 Task: Search one way flight ticket for 2 adults, 4 children and 1 infant on lap in business from Midland/odessa: Midland International Air And Space Port to Gillette: Gillette Campbell County Airport on 5-1-2023. Price is upto 20000. Outbound departure time preference is 4:45.
Action: Mouse moved to (167, 138)
Screenshot: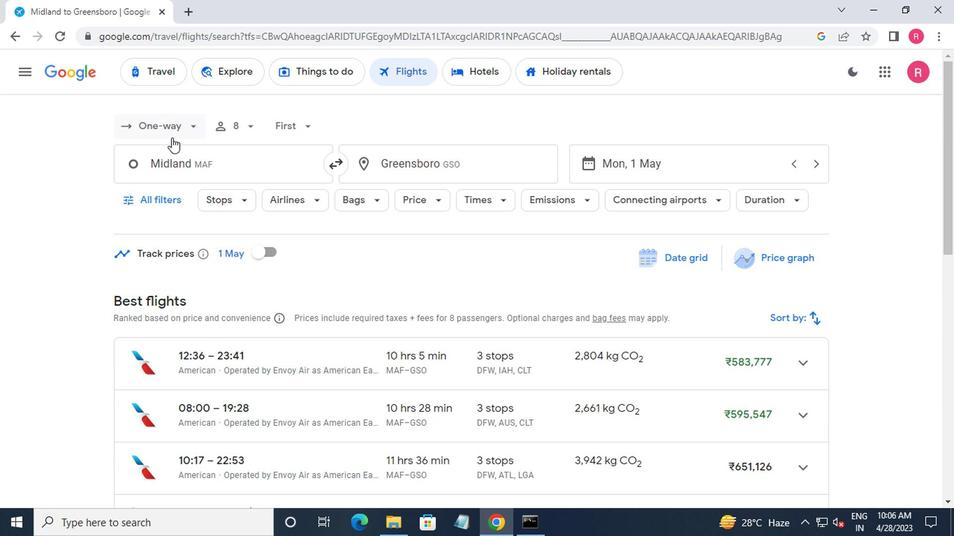 
Action: Mouse pressed left at (167, 138)
Screenshot: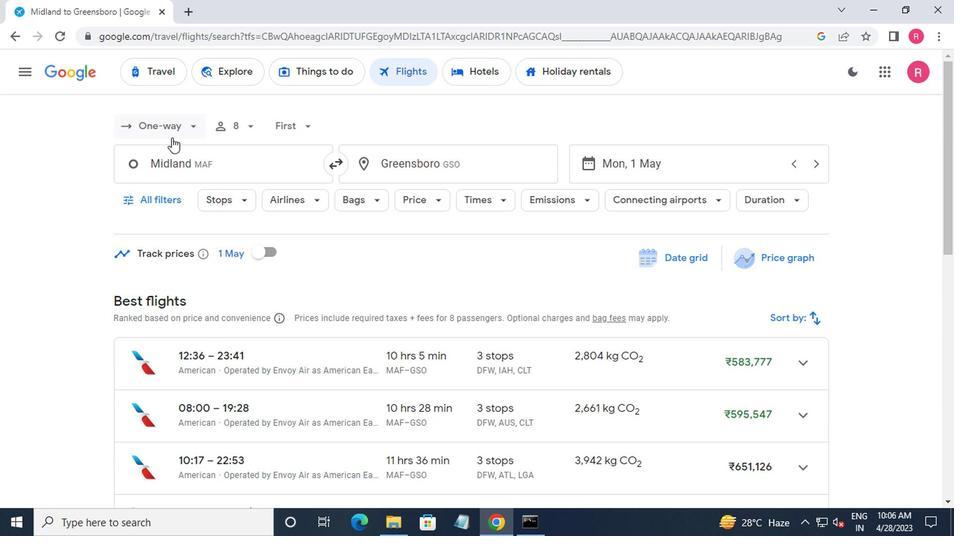 
Action: Mouse moved to (176, 189)
Screenshot: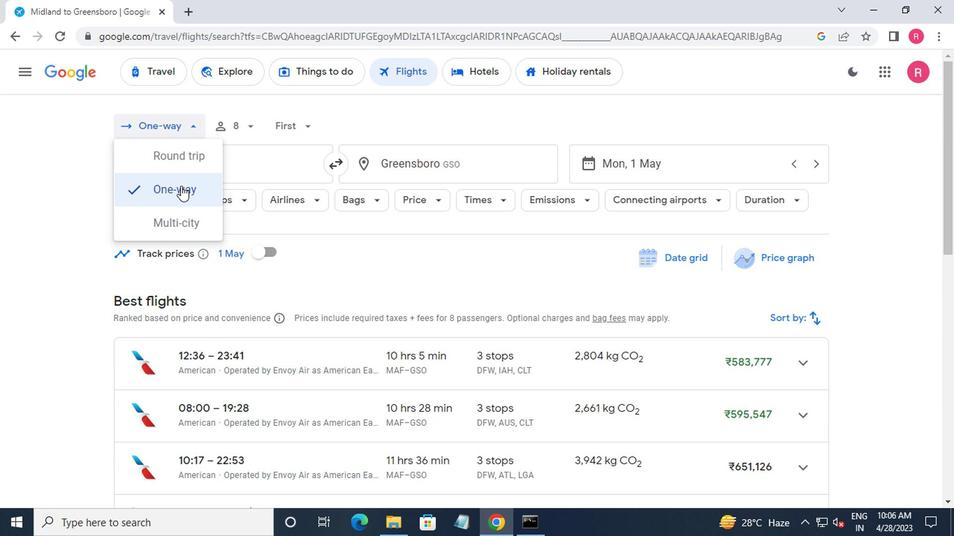 
Action: Mouse pressed left at (176, 189)
Screenshot: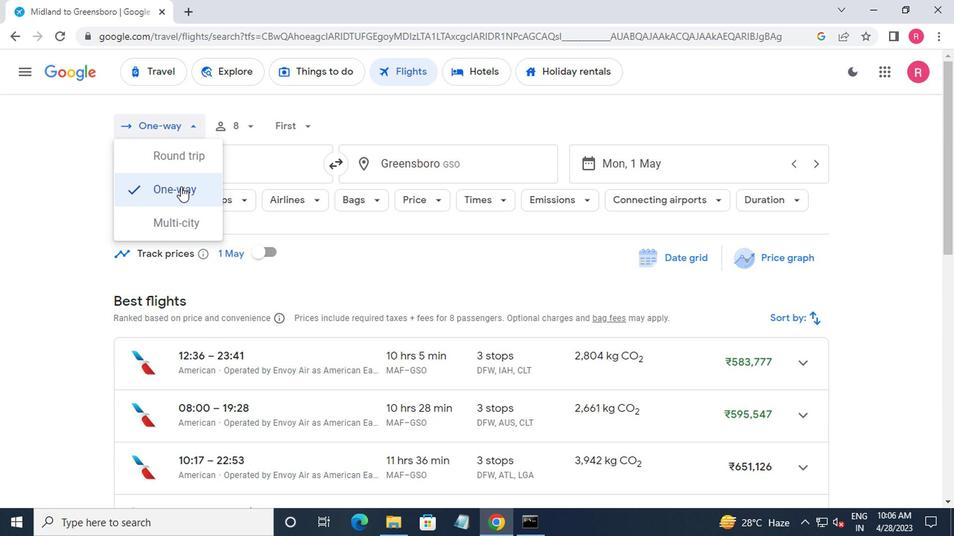 
Action: Mouse moved to (232, 136)
Screenshot: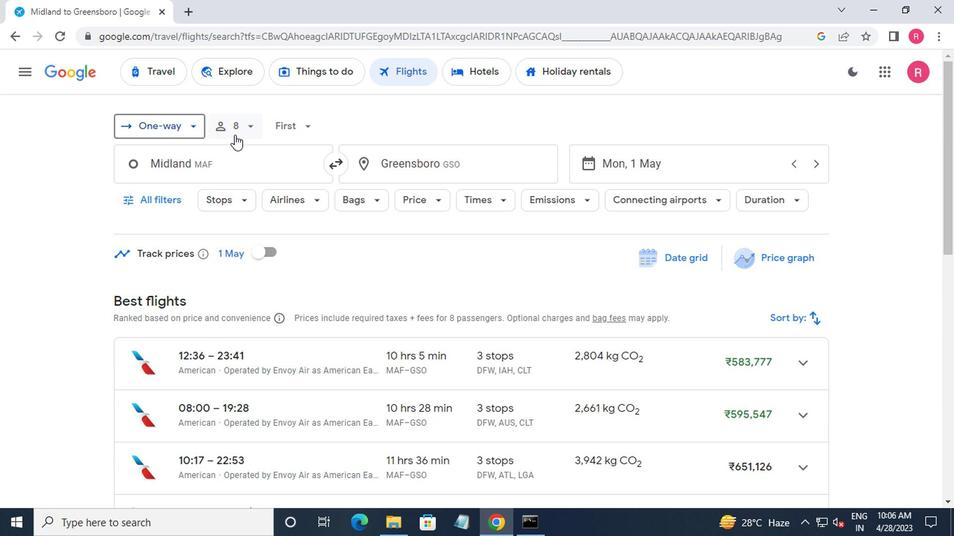 
Action: Mouse pressed left at (232, 136)
Screenshot: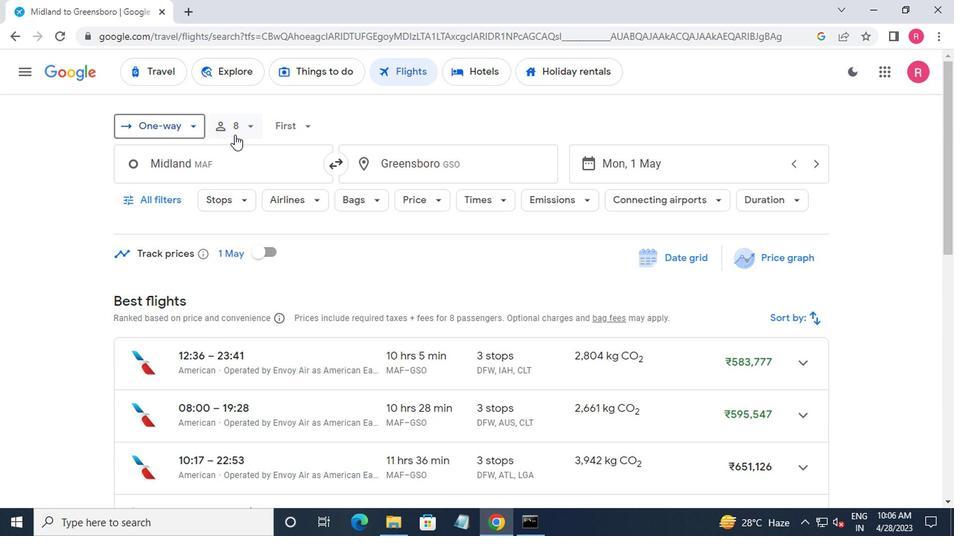 
Action: Mouse moved to (344, 165)
Screenshot: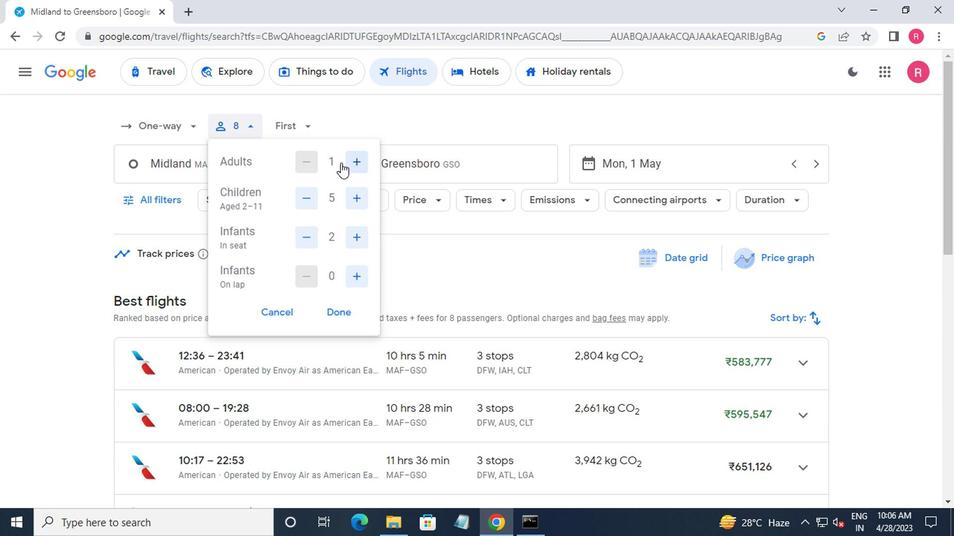 
Action: Mouse pressed left at (344, 165)
Screenshot: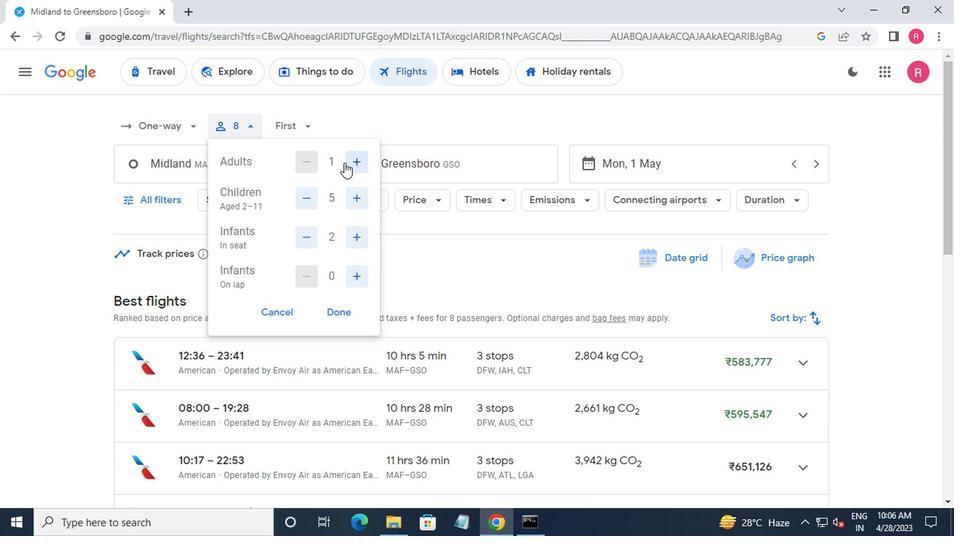
Action: Mouse moved to (344, 165)
Screenshot: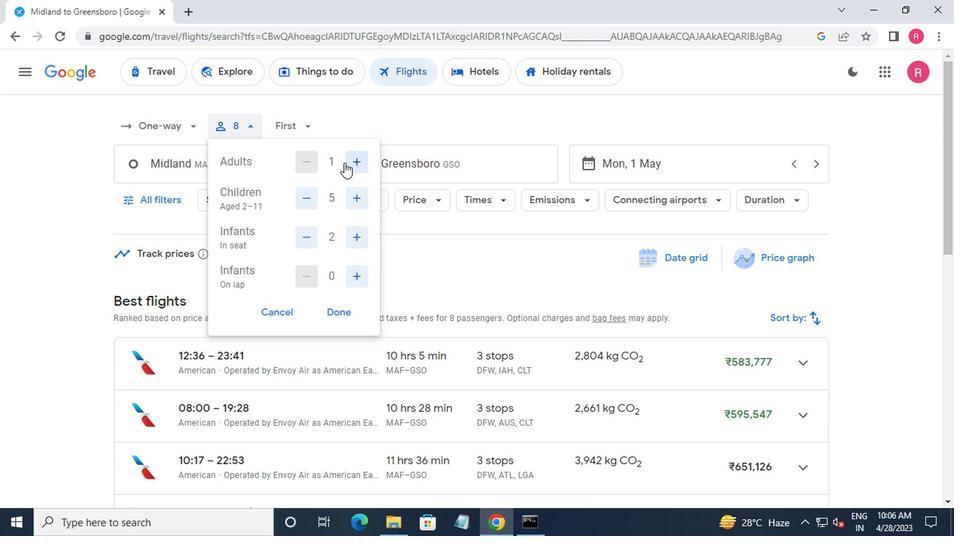 
Action: Mouse pressed left at (344, 165)
Screenshot: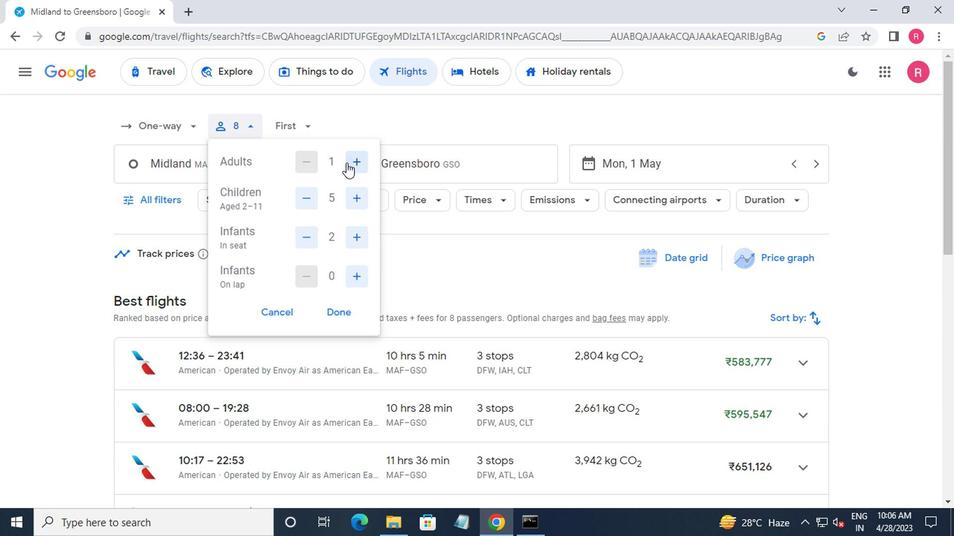 
Action: Mouse moved to (316, 165)
Screenshot: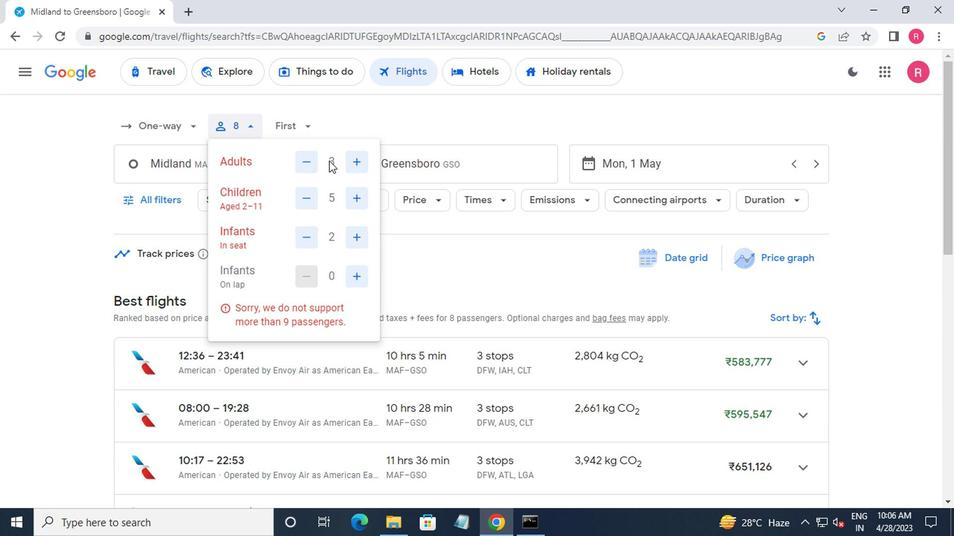 
Action: Mouse pressed left at (316, 165)
Screenshot: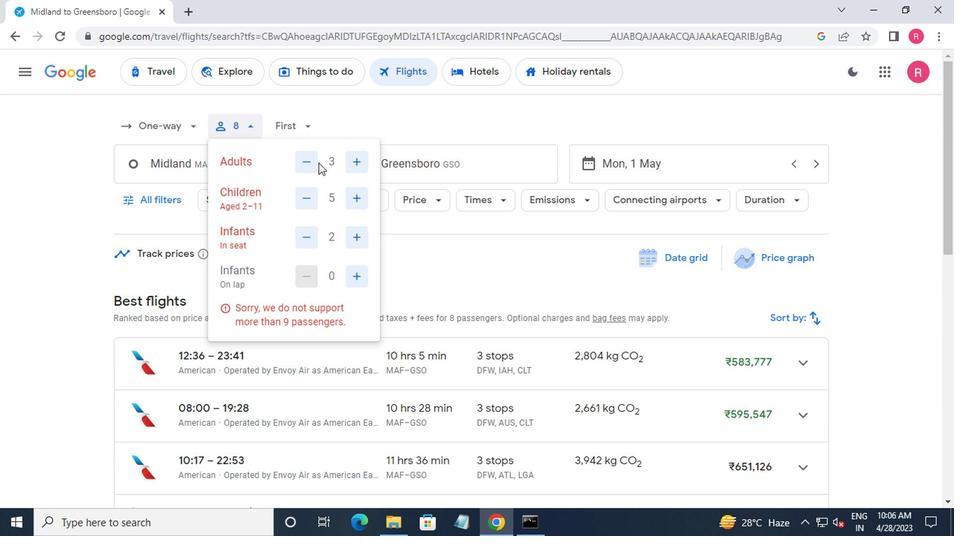 
Action: Mouse moved to (309, 165)
Screenshot: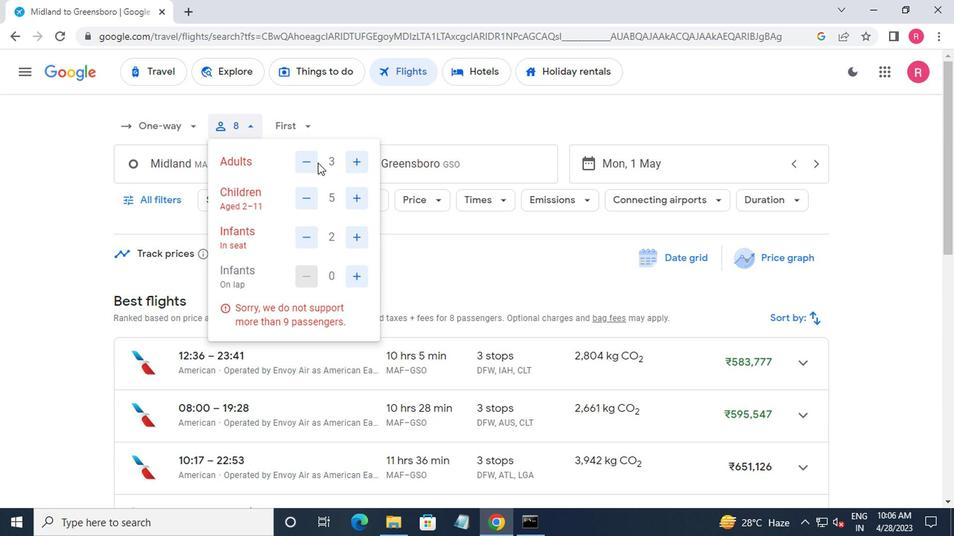 
Action: Mouse pressed left at (309, 165)
Screenshot: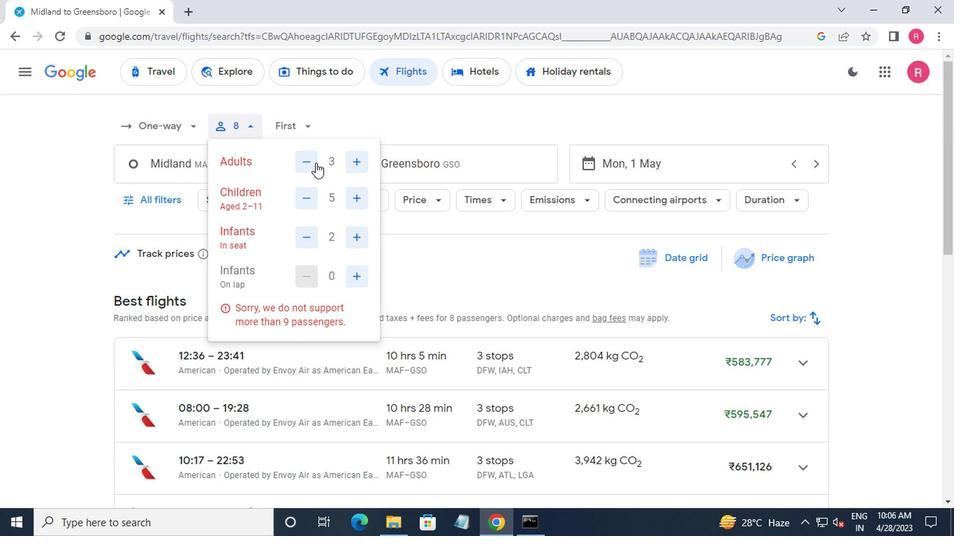 
Action: Mouse moved to (359, 194)
Screenshot: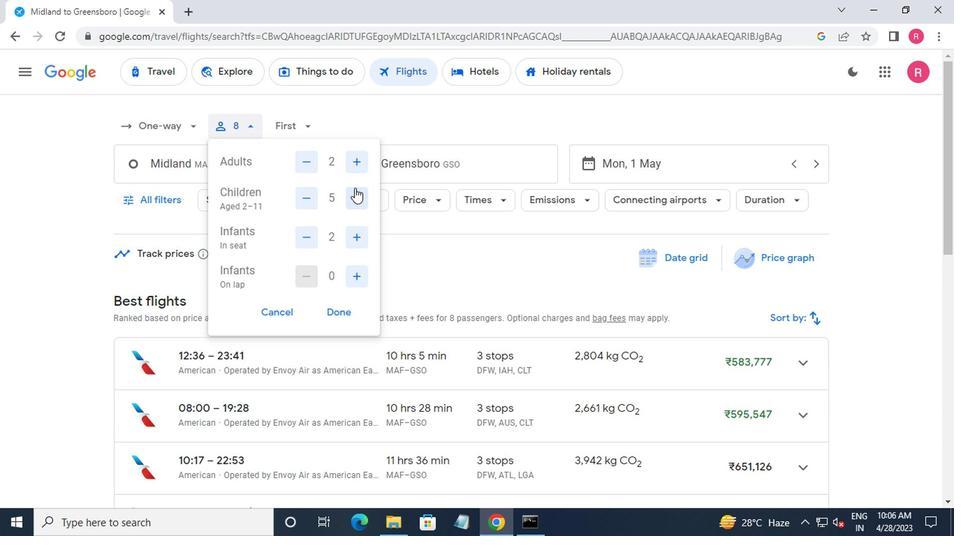 
Action: Mouse pressed left at (359, 194)
Screenshot: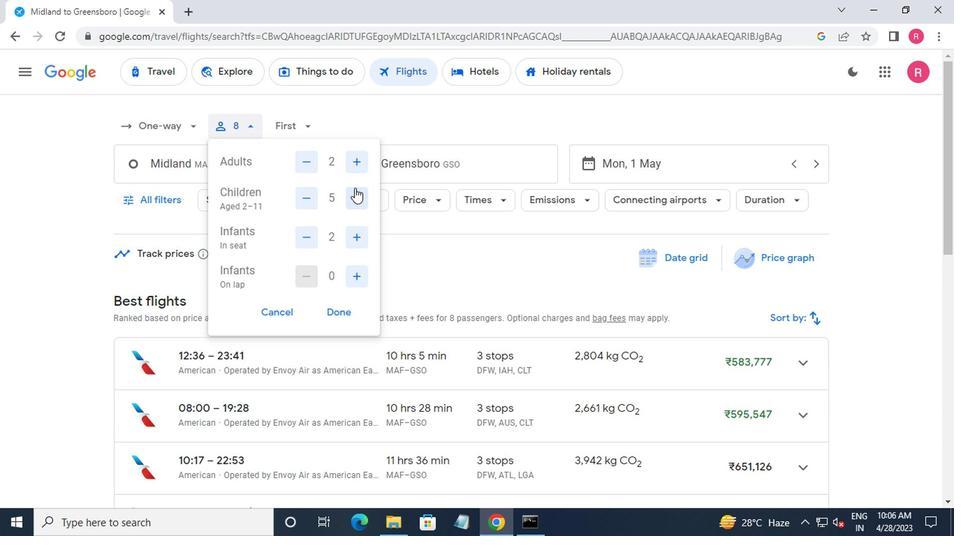 
Action: Mouse moved to (359, 194)
Screenshot: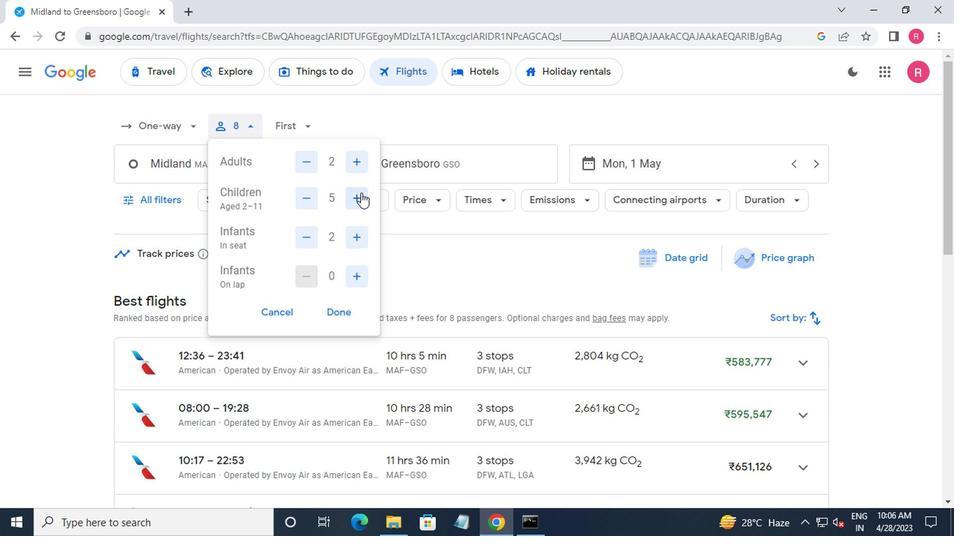 
Action: Mouse pressed left at (359, 194)
Screenshot: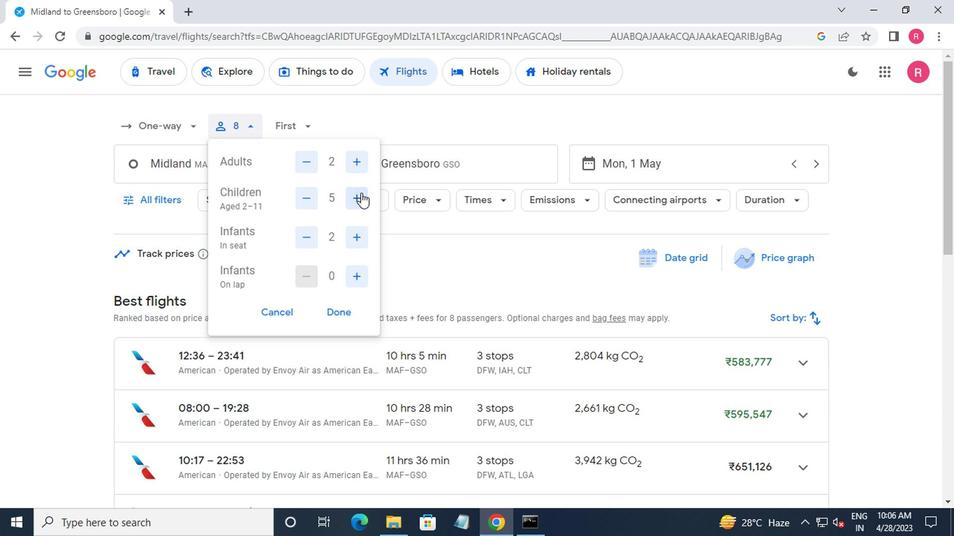 
Action: Mouse pressed left at (359, 194)
Screenshot: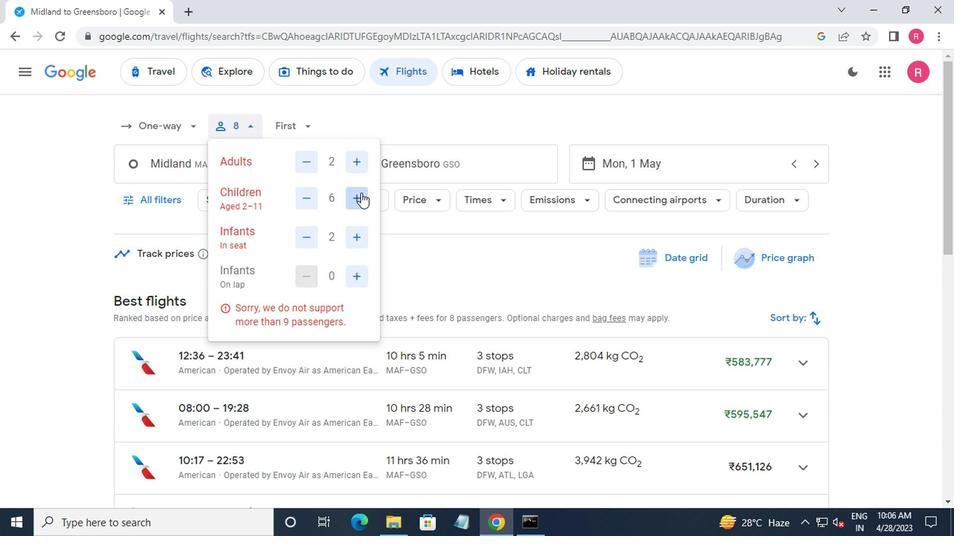
Action: Mouse moved to (300, 205)
Screenshot: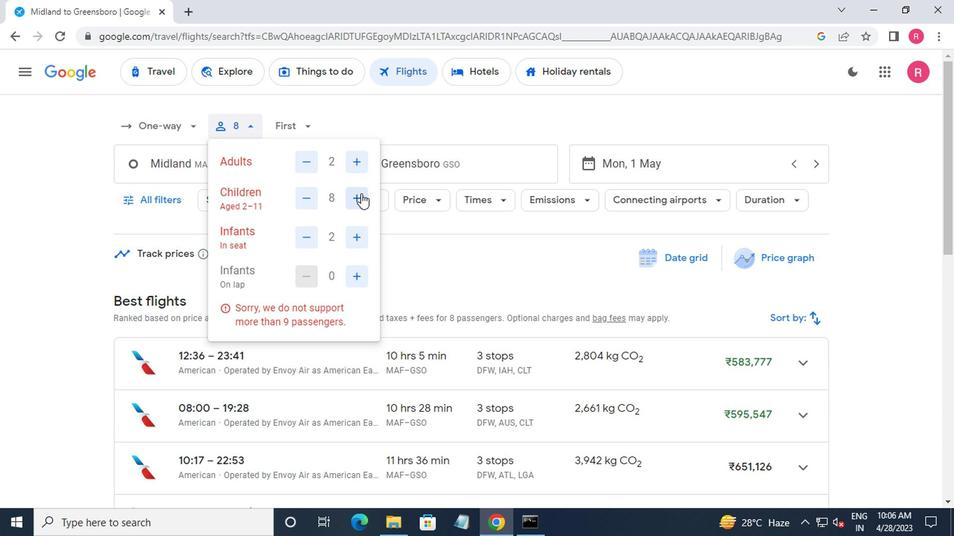 
Action: Mouse pressed left at (300, 205)
Screenshot: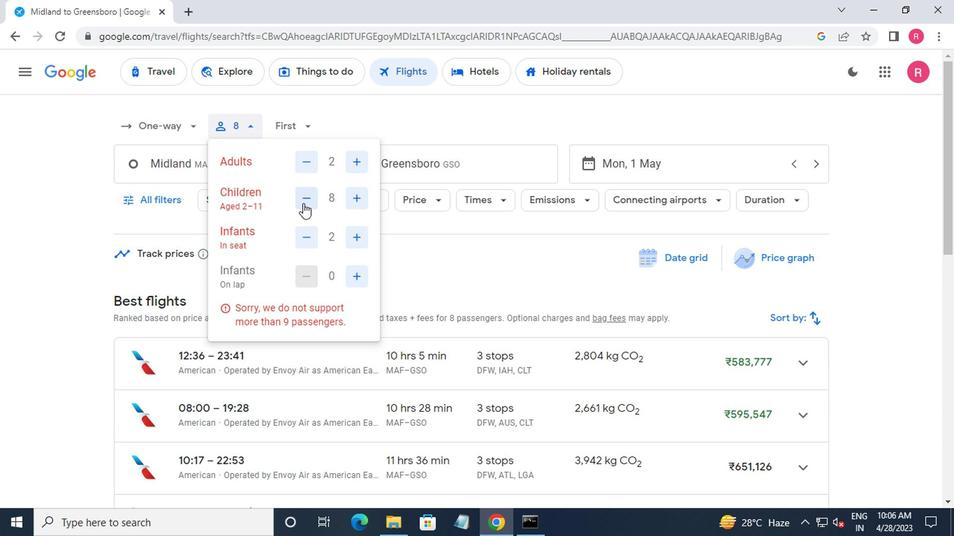 
Action: Mouse moved to (300, 205)
Screenshot: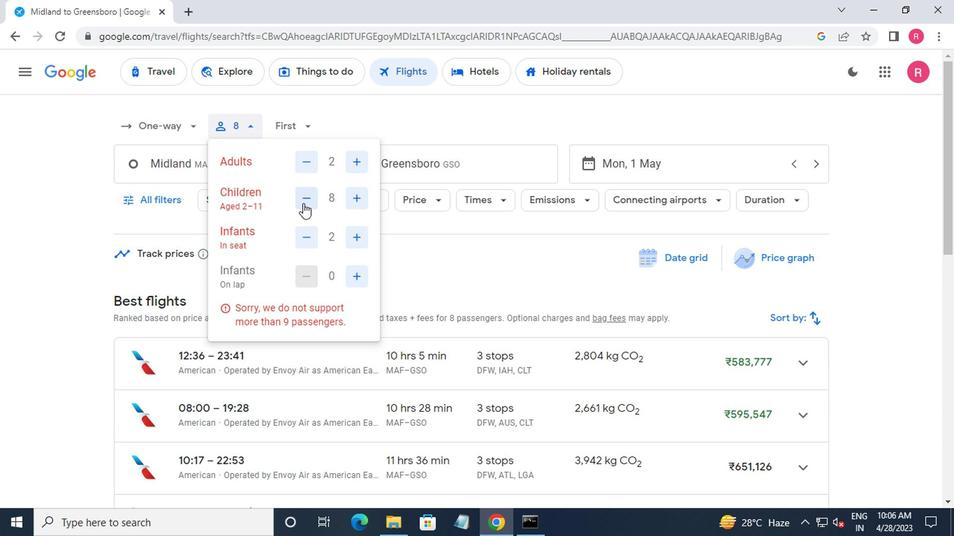 
Action: Mouse pressed left at (300, 205)
Screenshot: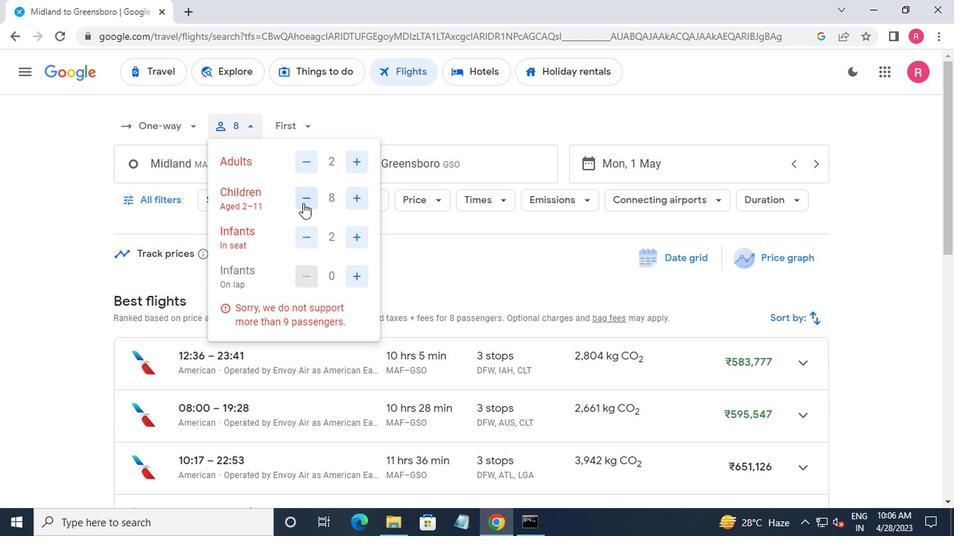 
Action: Mouse pressed left at (300, 205)
Screenshot: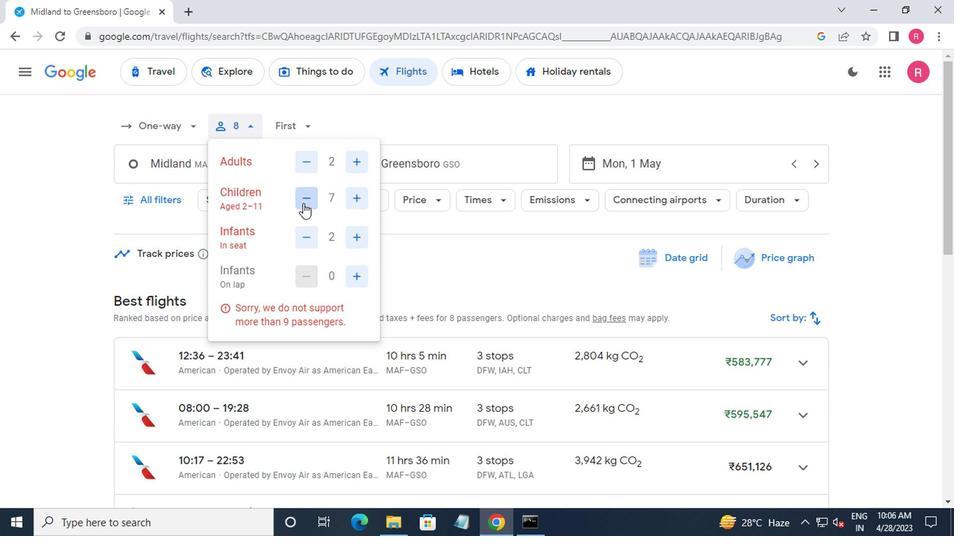 
Action: Mouse pressed left at (300, 205)
Screenshot: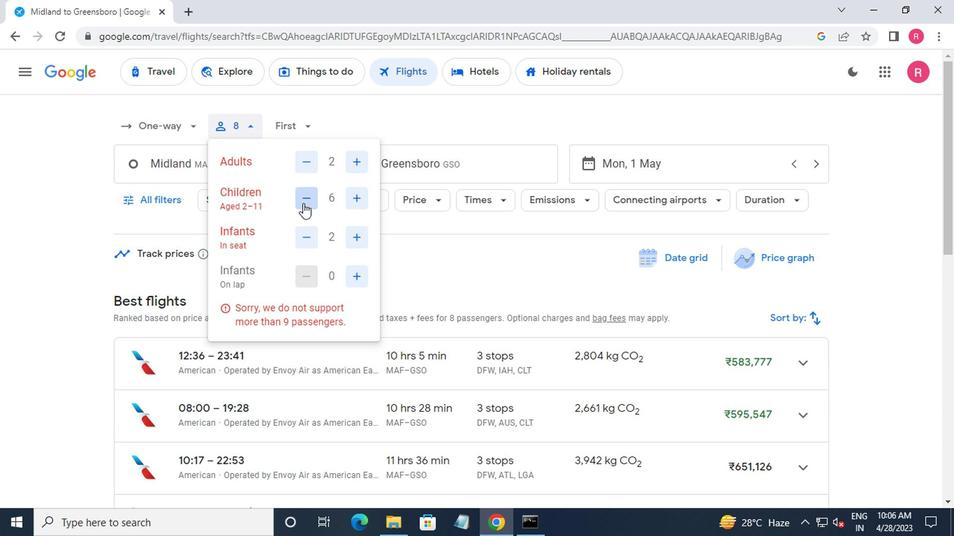 
Action: Mouse moved to (353, 246)
Screenshot: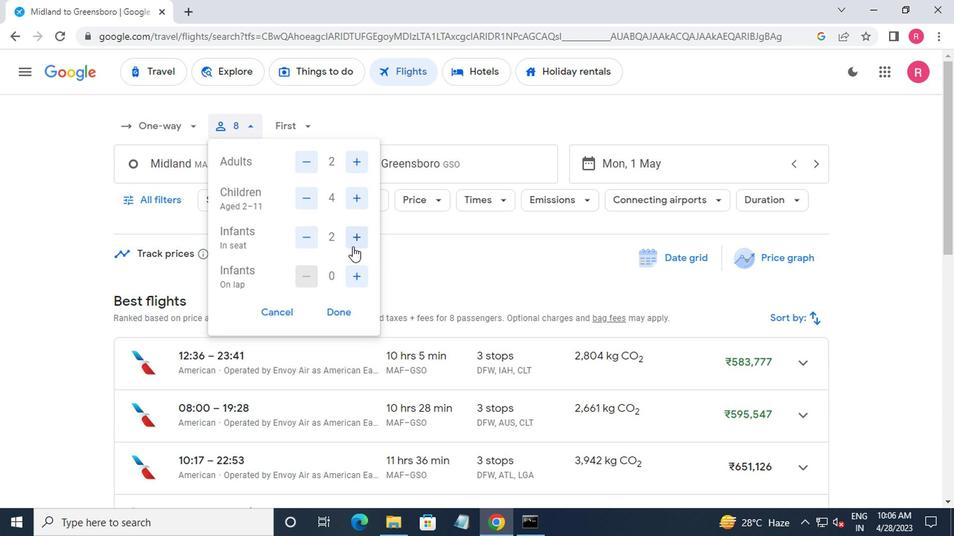 
Action: Mouse pressed left at (353, 246)
Screenshot: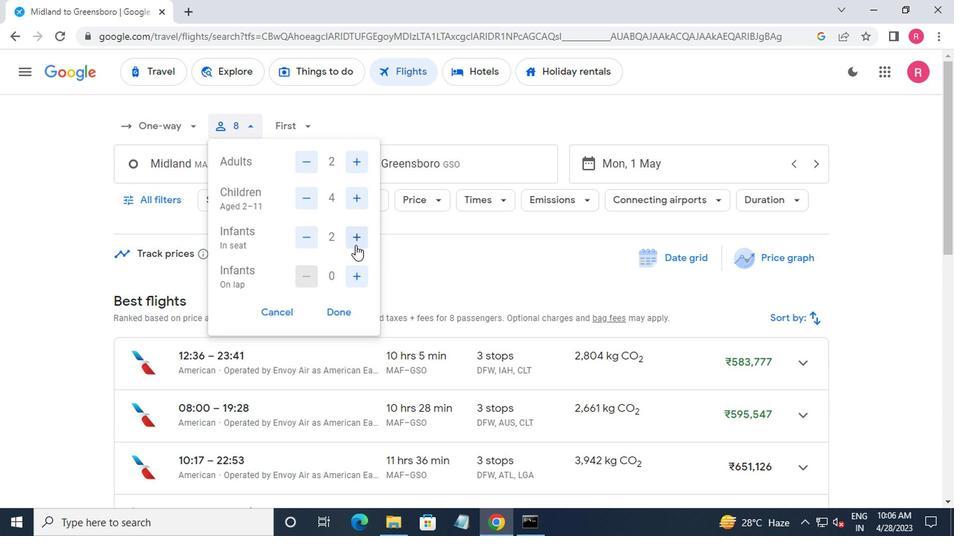
Action: Mouse moved to (308, 239)
Screenshot: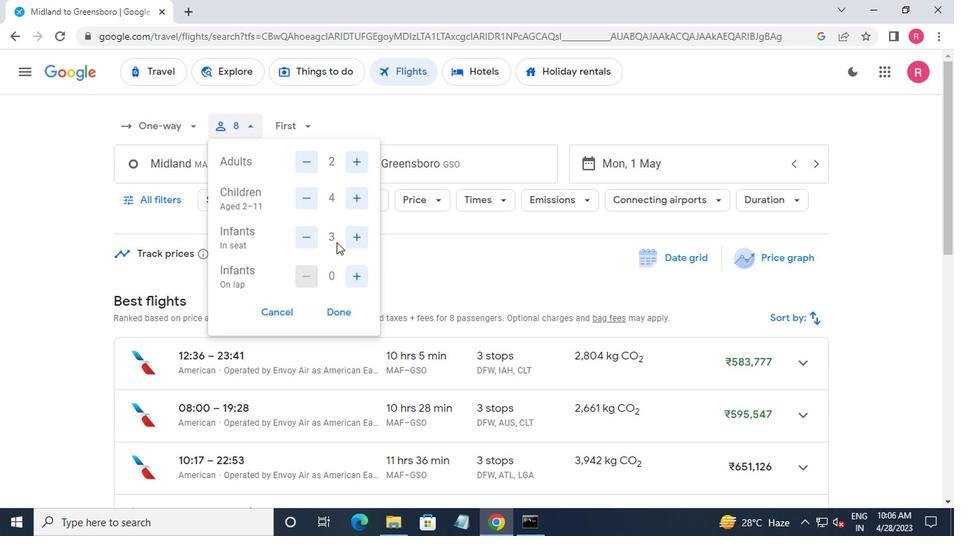 
Action: Mouse pressed left at (308, 239)
Screenshot: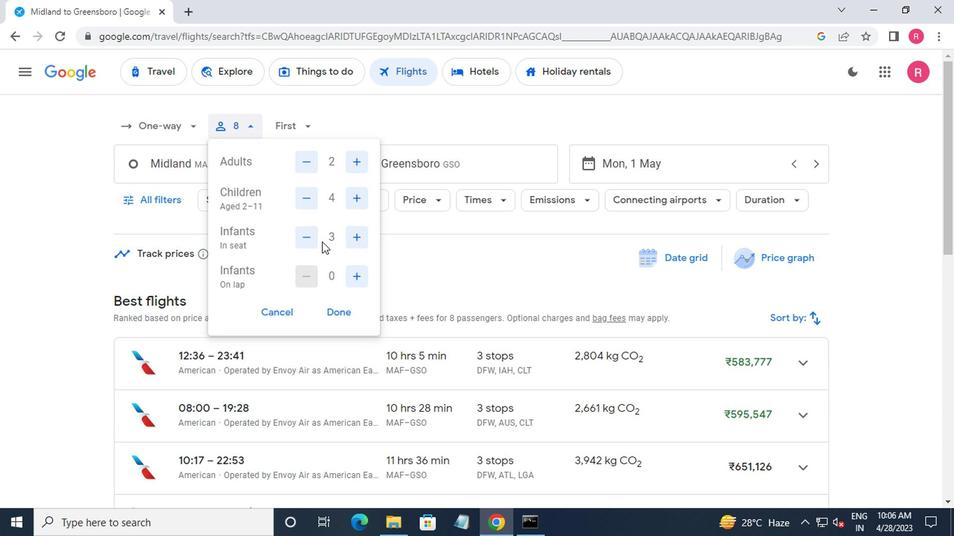 
Action: Mouse pressed left at (308, 239)
Screenshot: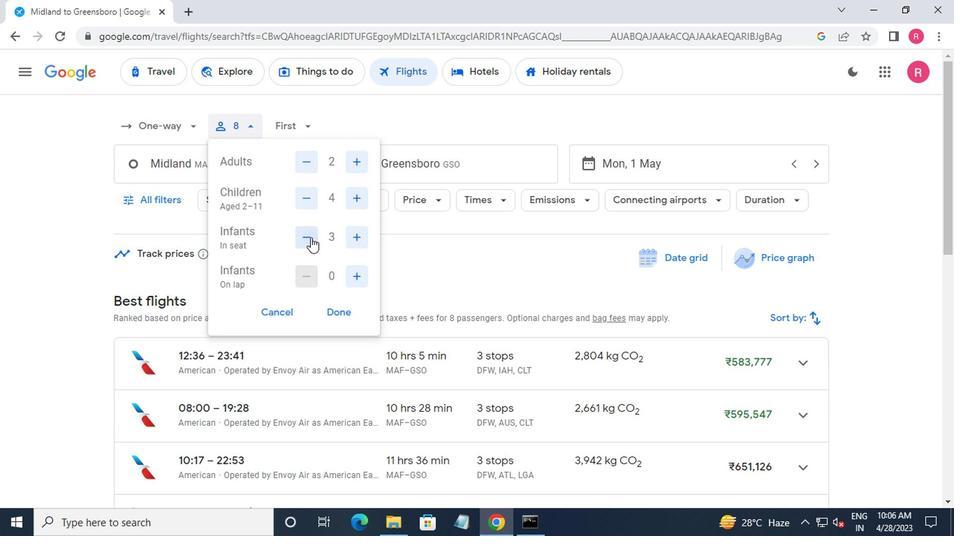 
Action: Mouse moved to (334, 308)
Screenshot: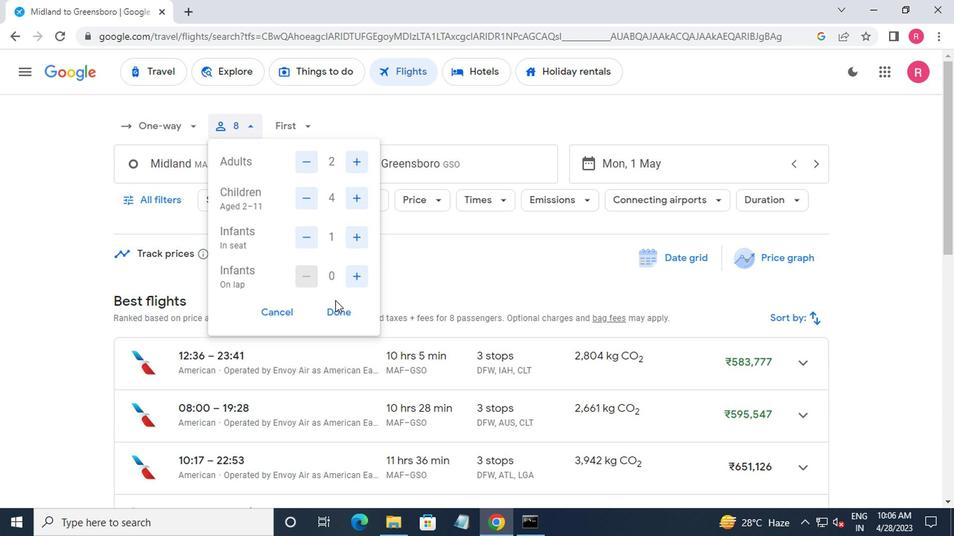 
Action: Mouse pressed left at (334, 308)
Screenshot: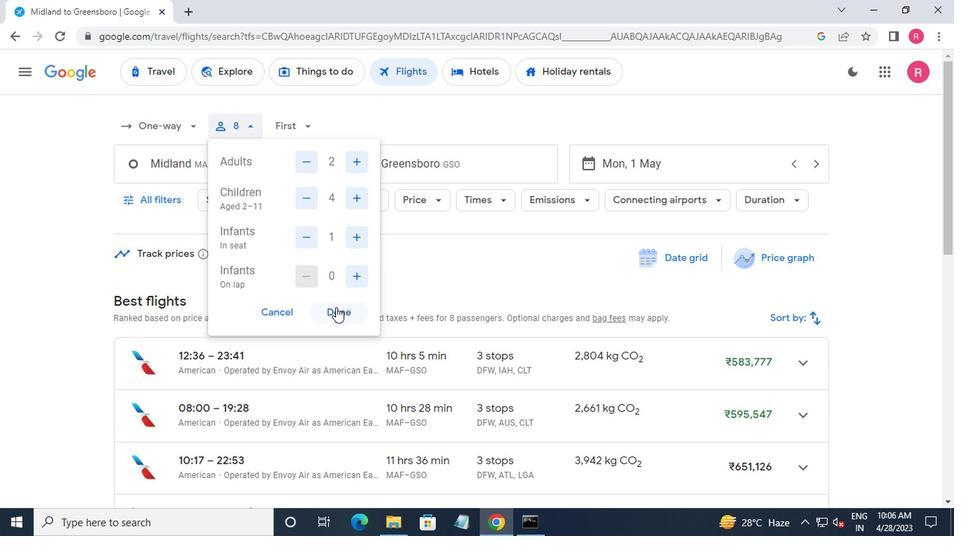 
Action: Mouse moved to (281, 142)
Screenshot: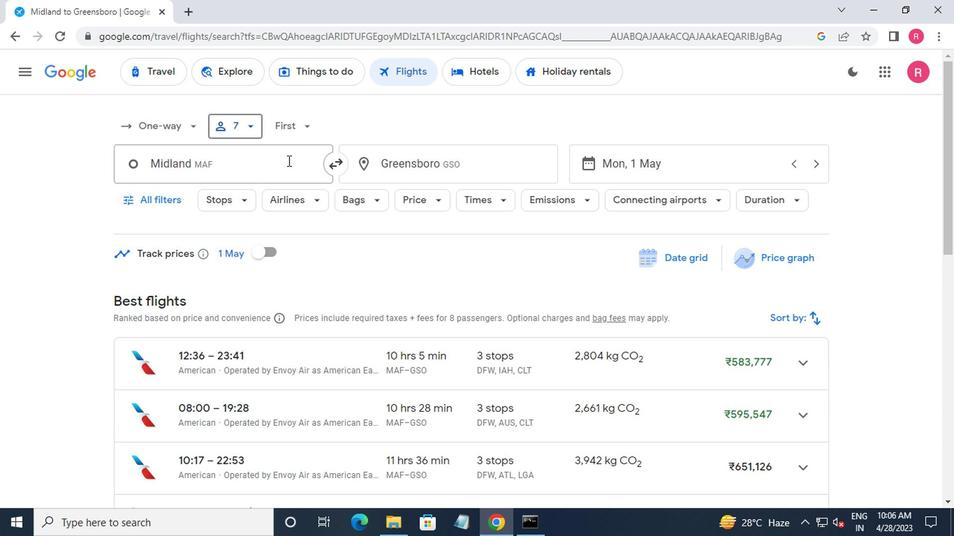 
Action: Mouse pressed left at (281, 142)
Screenshot: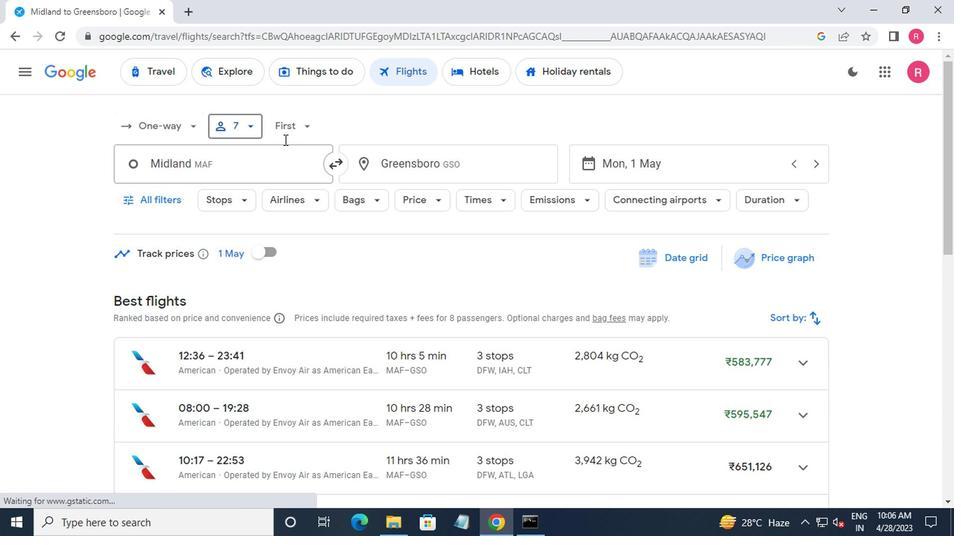
Action: Mouse moved to (324, 218)
Screenshot: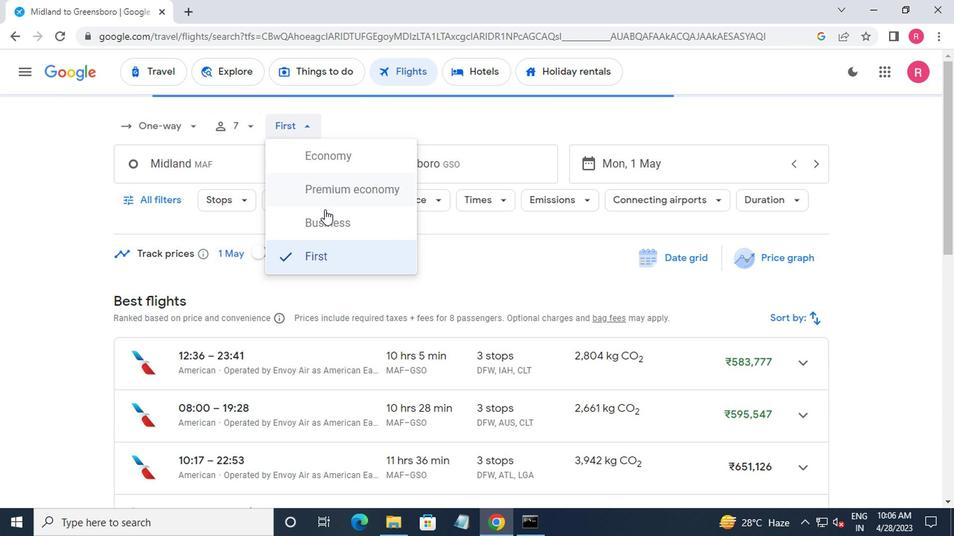 
Action: Mouse pressed left at (324, 218)
Screenshot: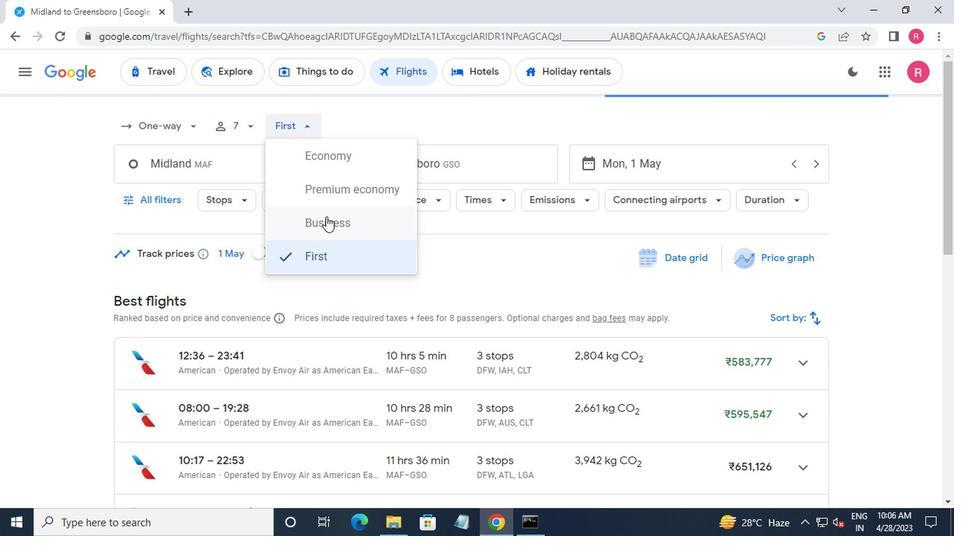 
Action: Mouse moved to (459, 170)
Screenshot: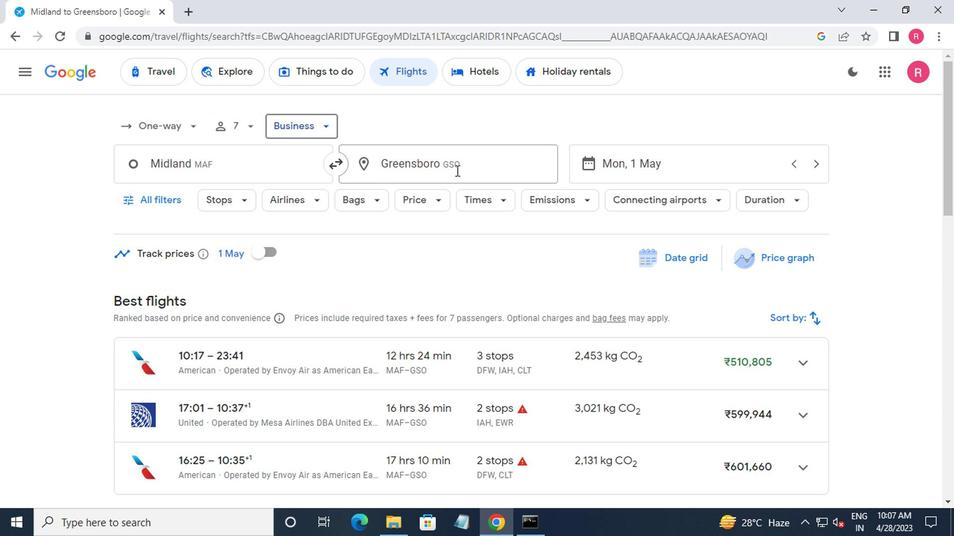 
Action: Mouse pressed left at (459, 170)
Screenshot: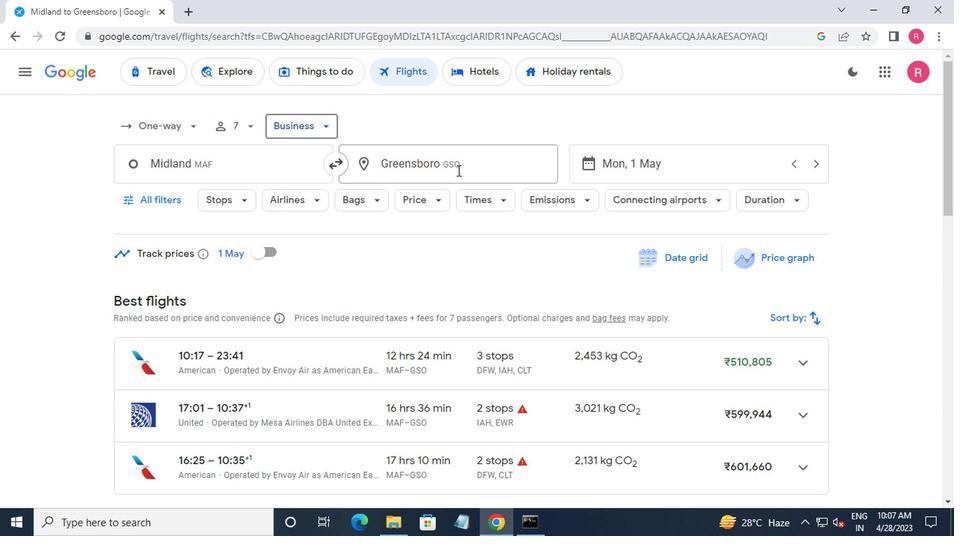 
Action: Key pressed gillete<Key.space>c<Key.backspace><Key.backspace><Key.backspace>te<Key.space>campbell<Key.enter><Key.backspace><Key.backspace><Key.backspace><Key.backspace><Key.backspace><Key.backspace><Key.backspace><Key.backspace><Key.backspace><Key.backspace>gill
Screenshot: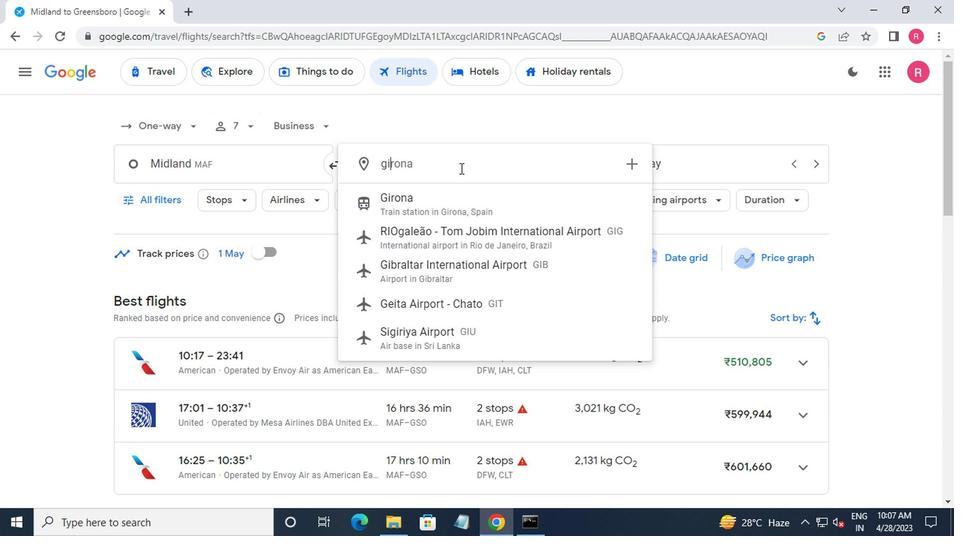 
Action: Mouse moved to (491, 278)
Screenshot: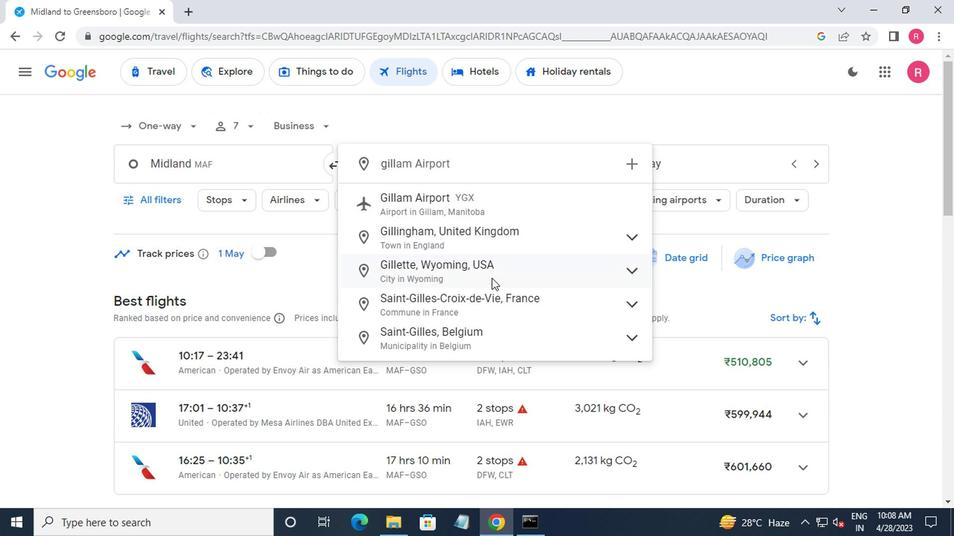 
Action: Mouse pressed left at (491, 278)
Screenshot: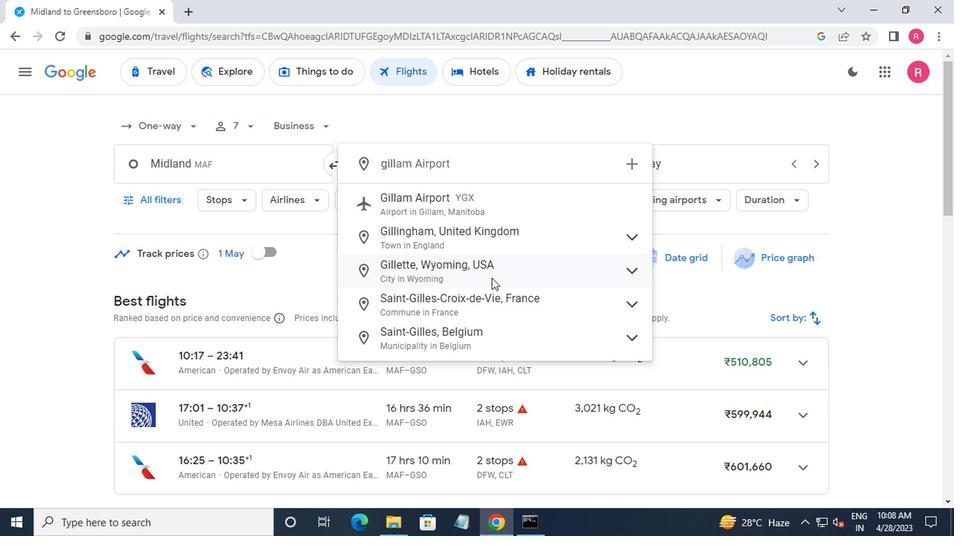 
Action: Mouse moved to (653, 176)
Screenshot: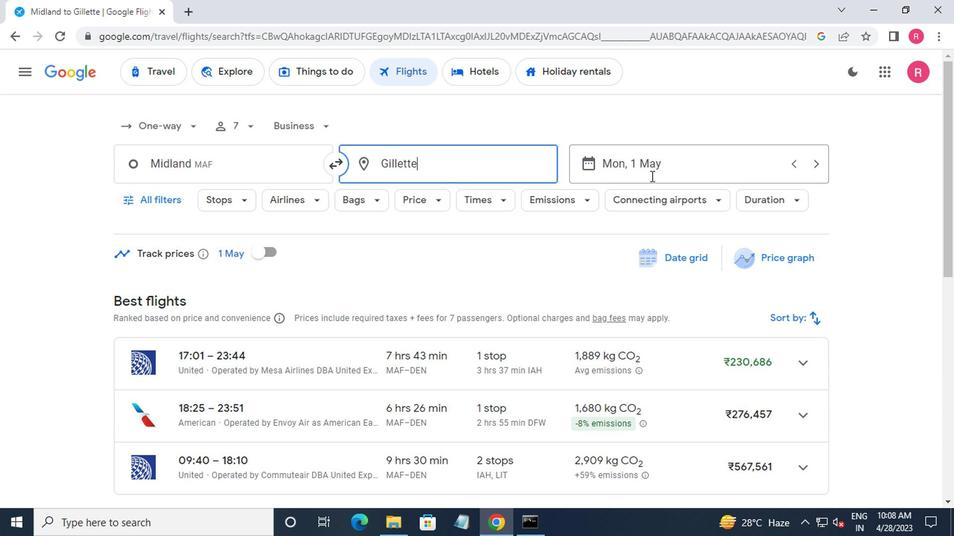 
Action: Mouse pressed left at (653, 176)
Screenshot: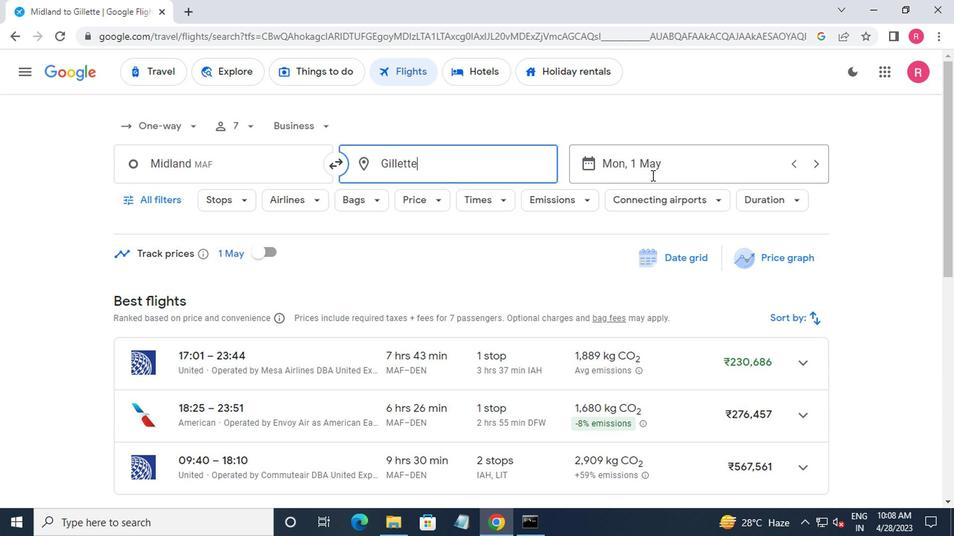 
Action: Mouse moved to (660, 145)
Screenshot: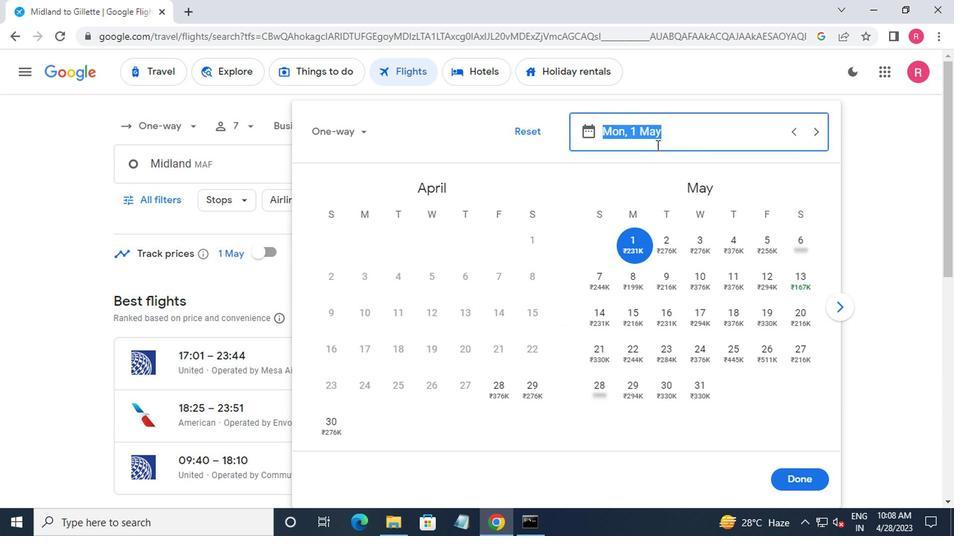 
Action: Mouse pressed left at (660, 145)
Screenshot: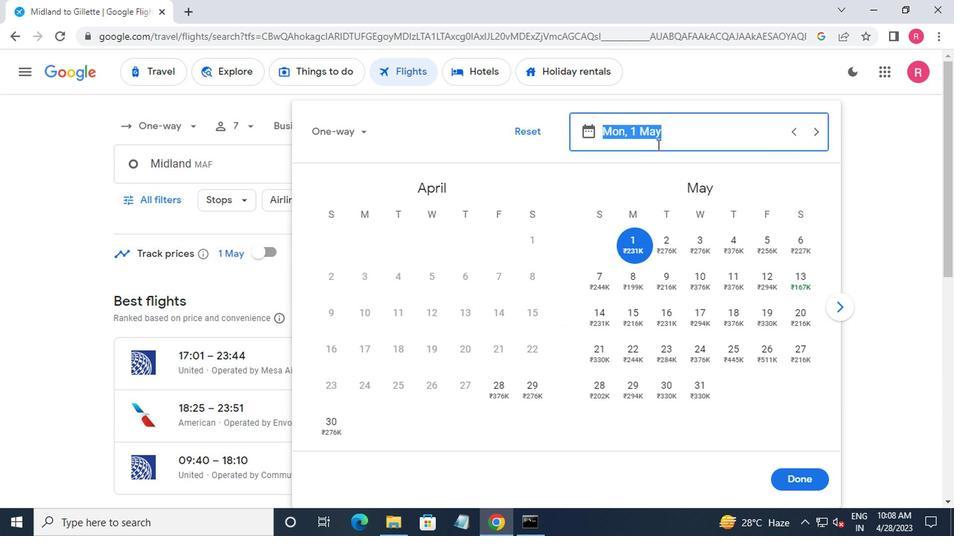 
Action: Mouse moved to (810, 477)
Screenshot: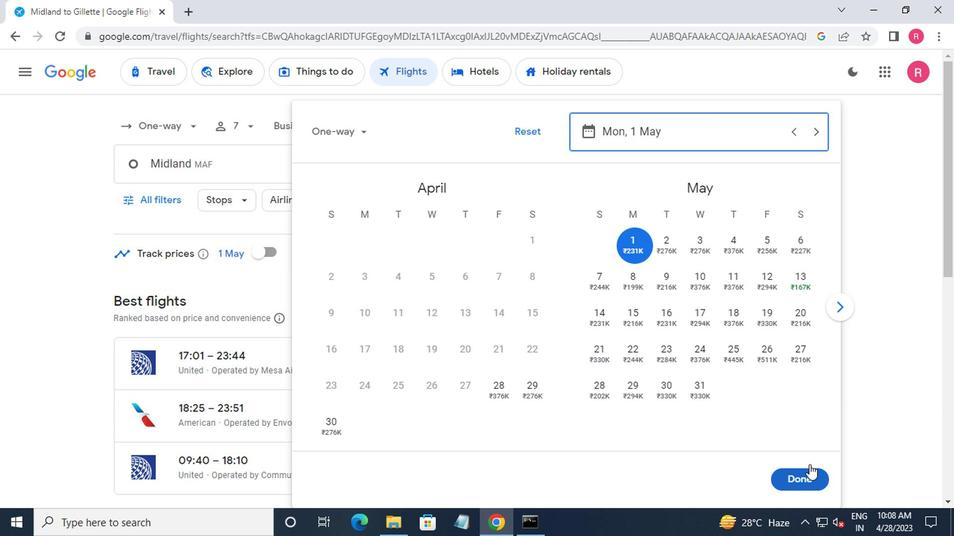 
Action: Mouse pressed left at (810, 477)
Screenshot: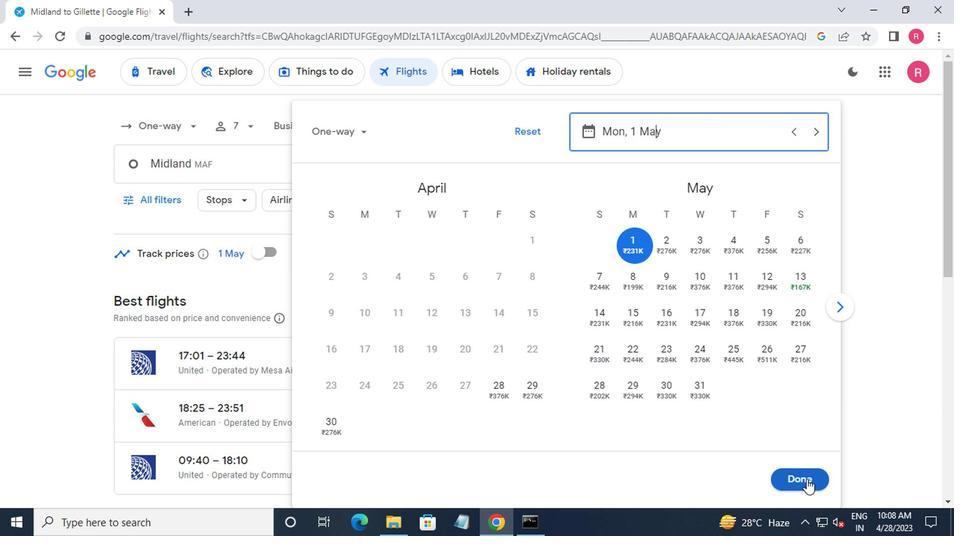 
Action: Mouse moved to (161, 202)
Screenshot: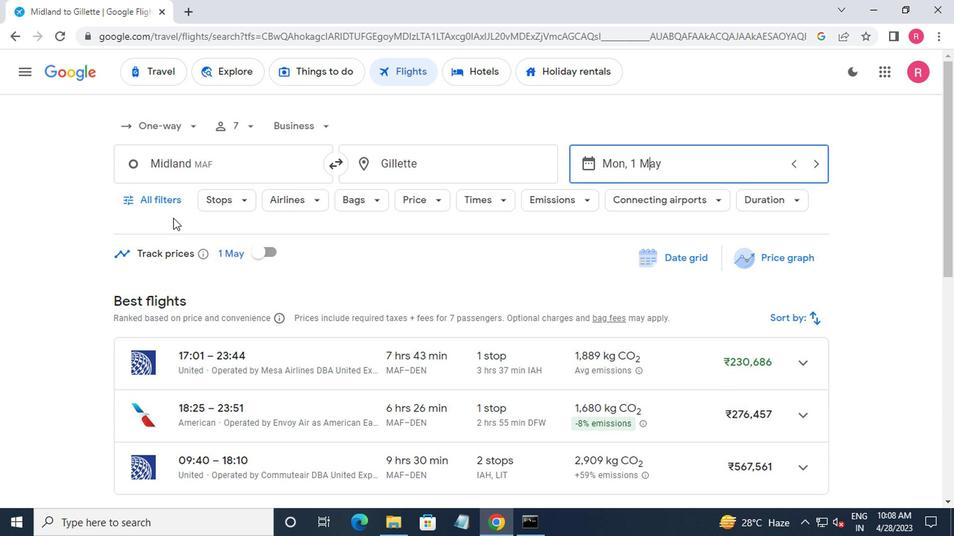 
Action: Mouse pressed left at (161, 202)
Screenshot: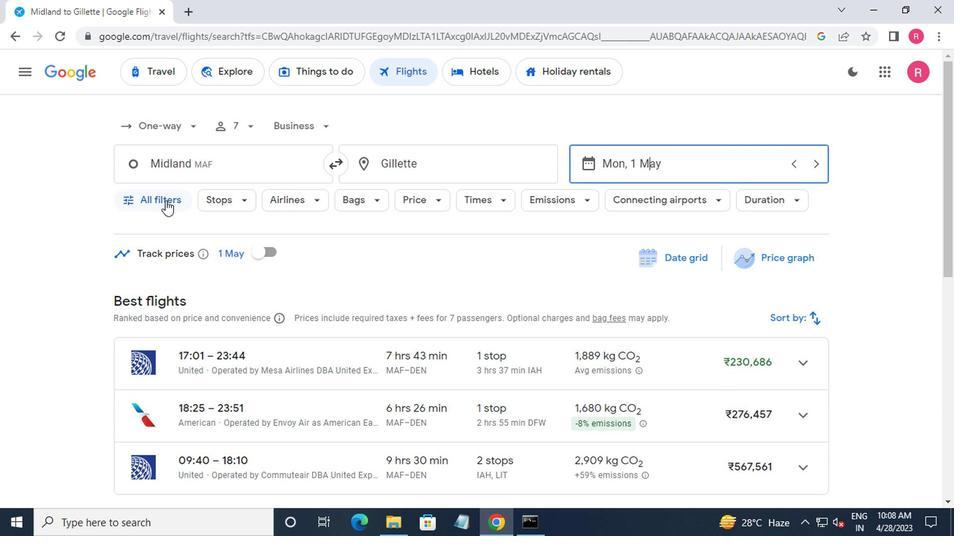 
Action: Mouse moved to (172, 275)
Screenshot: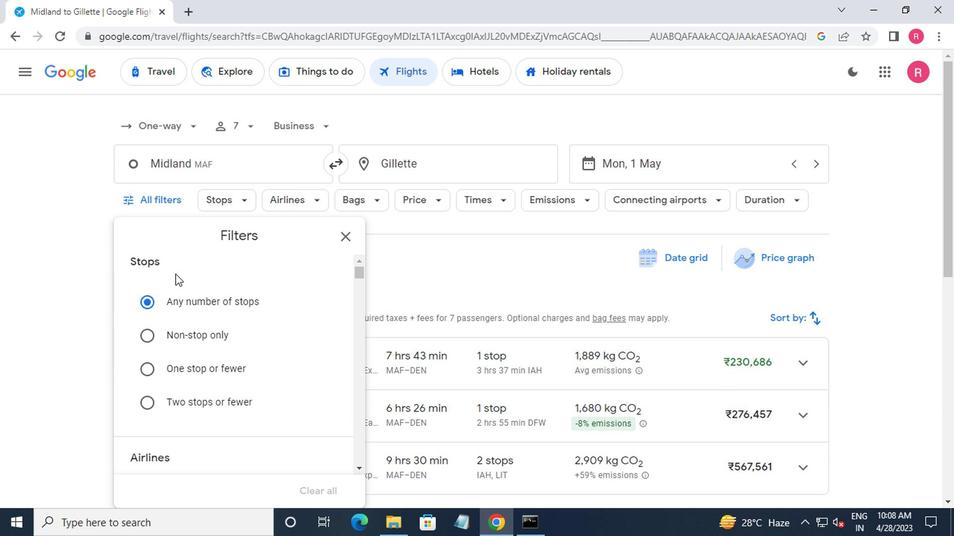 
Action: Mouse scrolled (172, 274) with delta (0, 0)
Screenshot: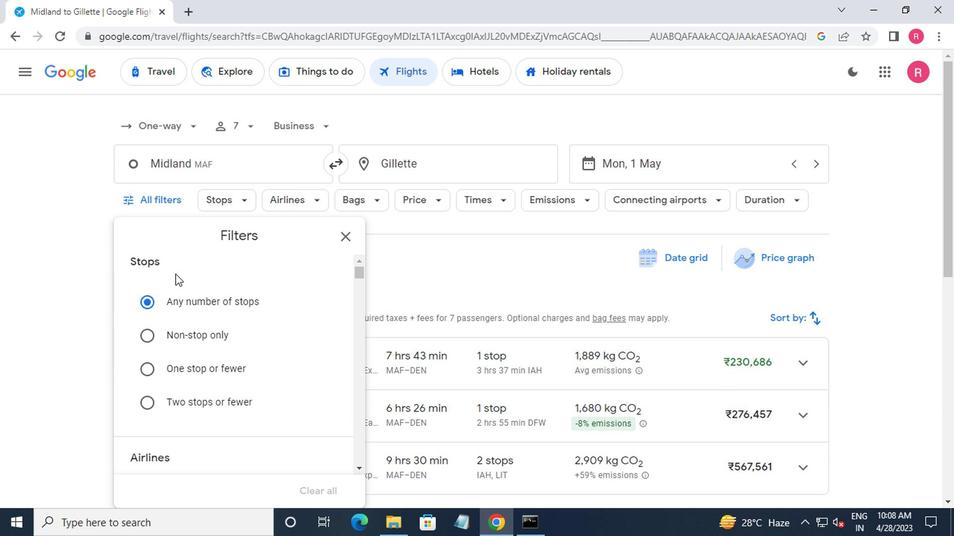 
Action: Mouse moved to (174, 278)
Screenshot: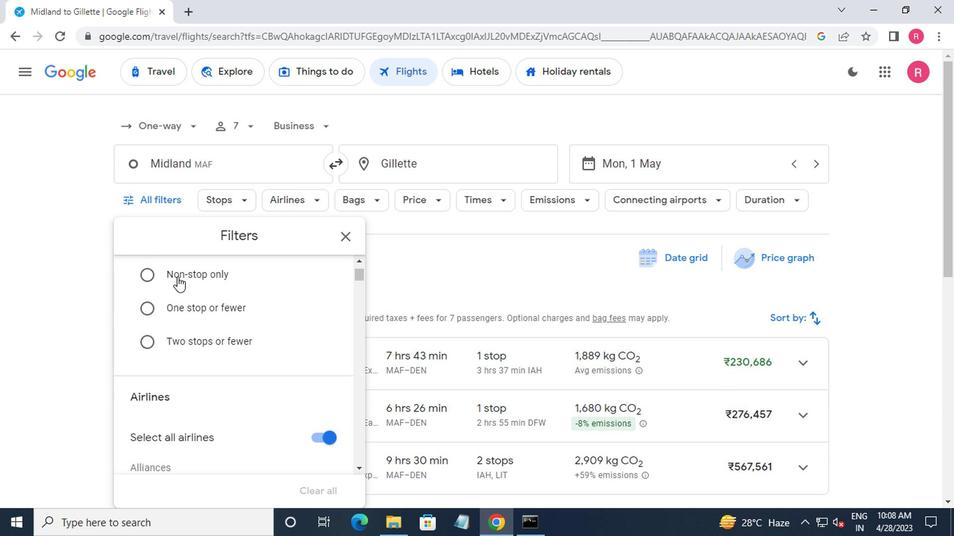 
Action: Mouse scrolled (174, 277) with delta (0, 0)
Screenshot: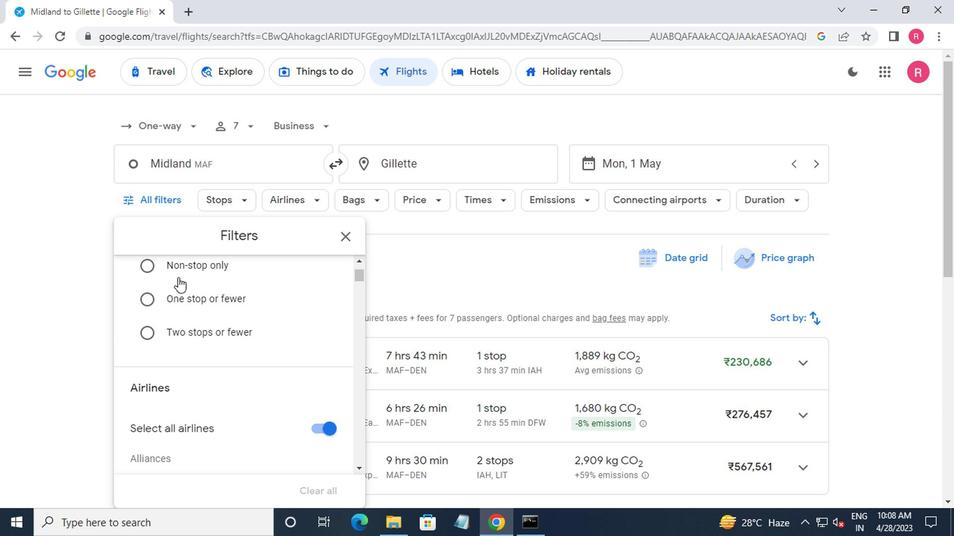 
Action: Mouse scrolled (174, 277) with delta (0, 0)
Screenshot: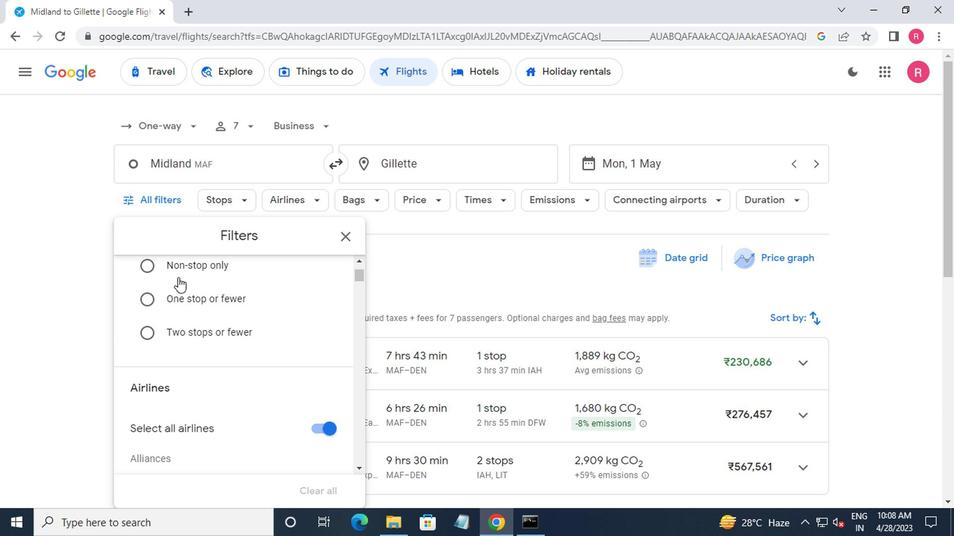 
Action: Mouse moved to (174, 278)
Screenshot: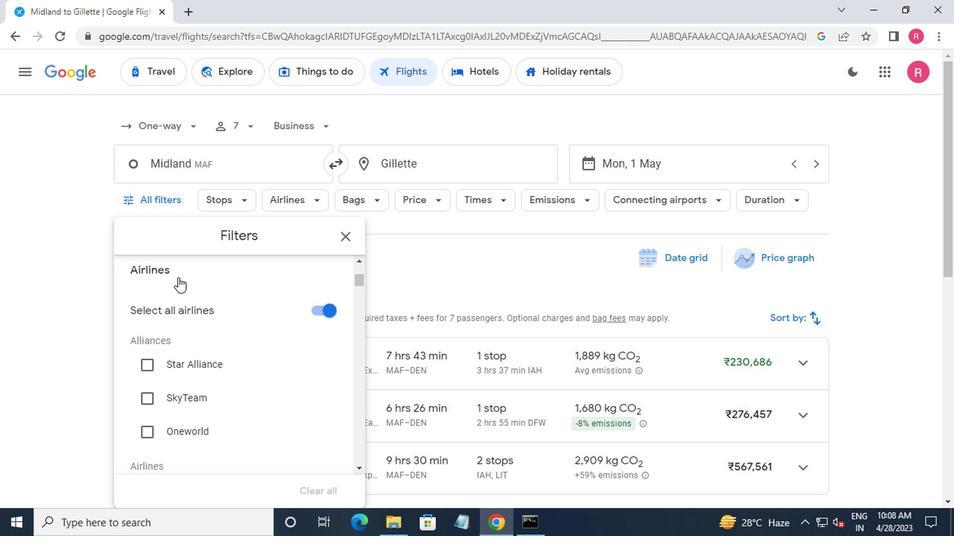 
Action: Mouse scrolled (174, 278) with delta (0, 0)
Screenshot: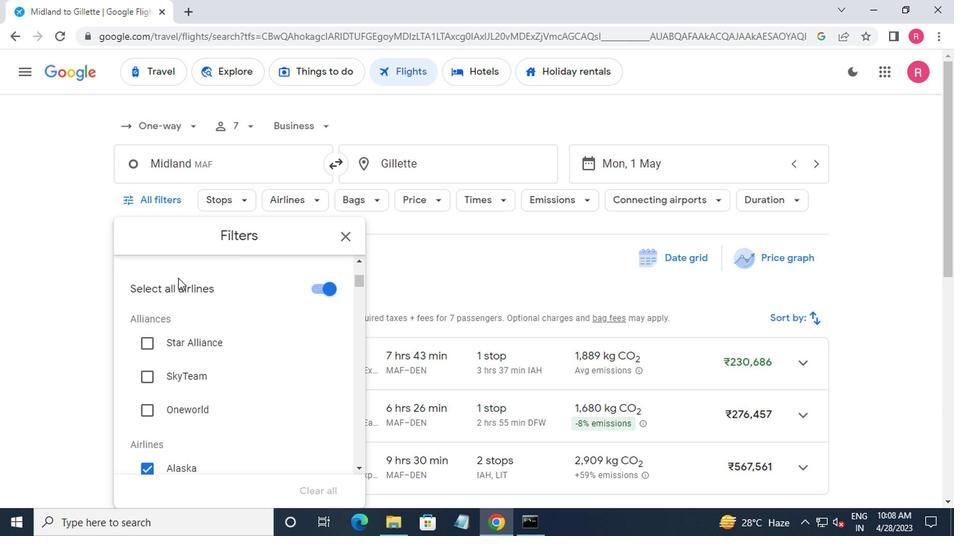 
Action: Mouse moved to (174, 278)
Screenshot: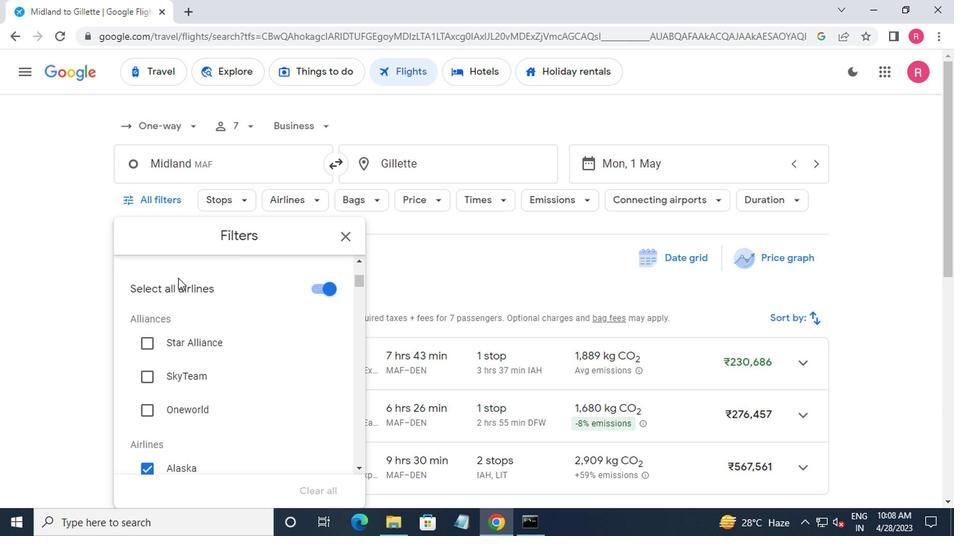 
Action: Mouse scrolled (174, 278) with delta (0, 0)
Screenshot: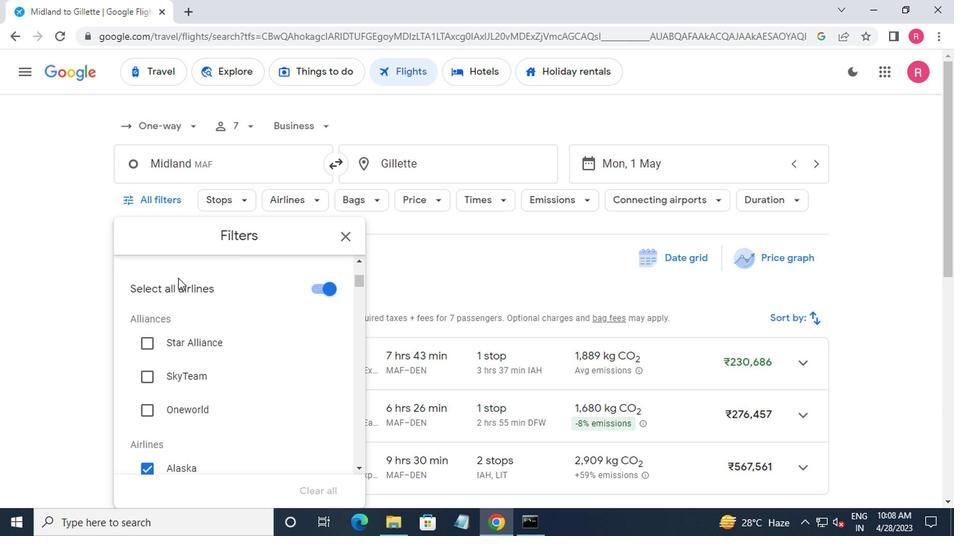 
Action: Mouse moved to (174, 279)
Screenshot: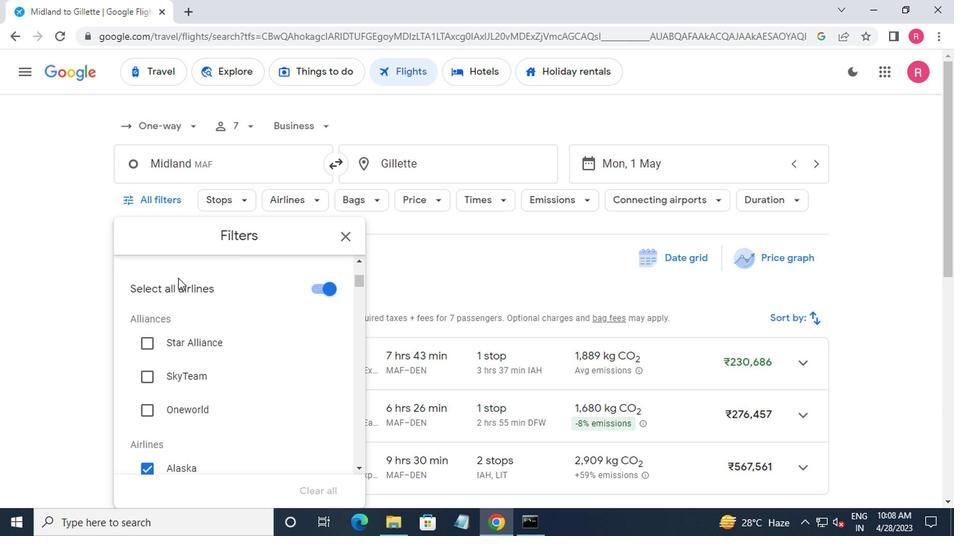 
Action: Mouse scrolled (174, 278) with delta (0, 0)
Screenshot: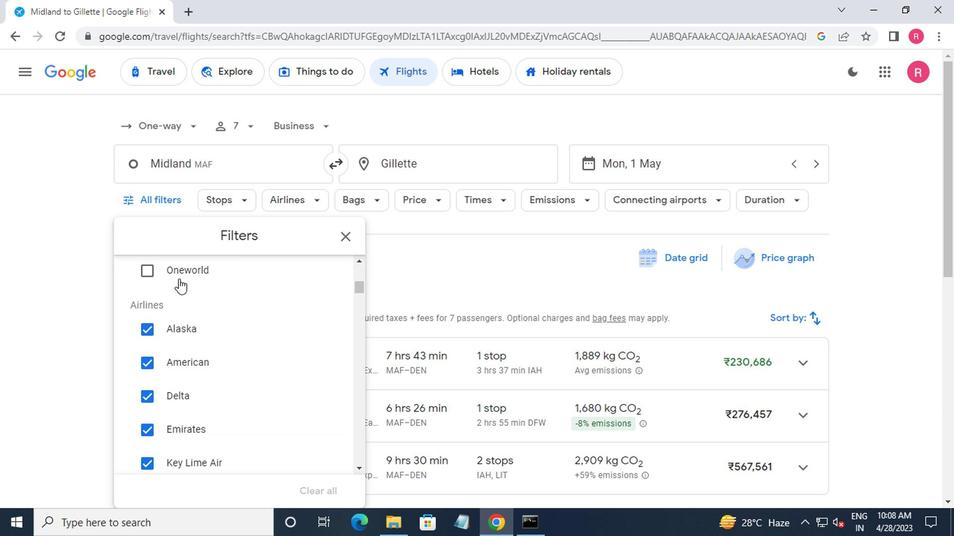 
Action: Mouse scrolled (174, 278) with delta (0, 0)
Screenshot: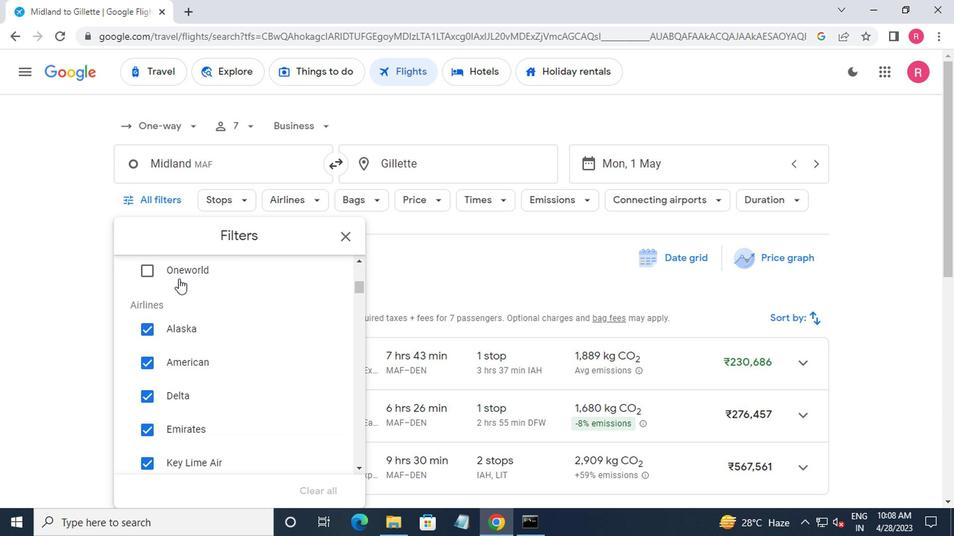 
Action: Mouse moved to (174, 279)
Screenshot: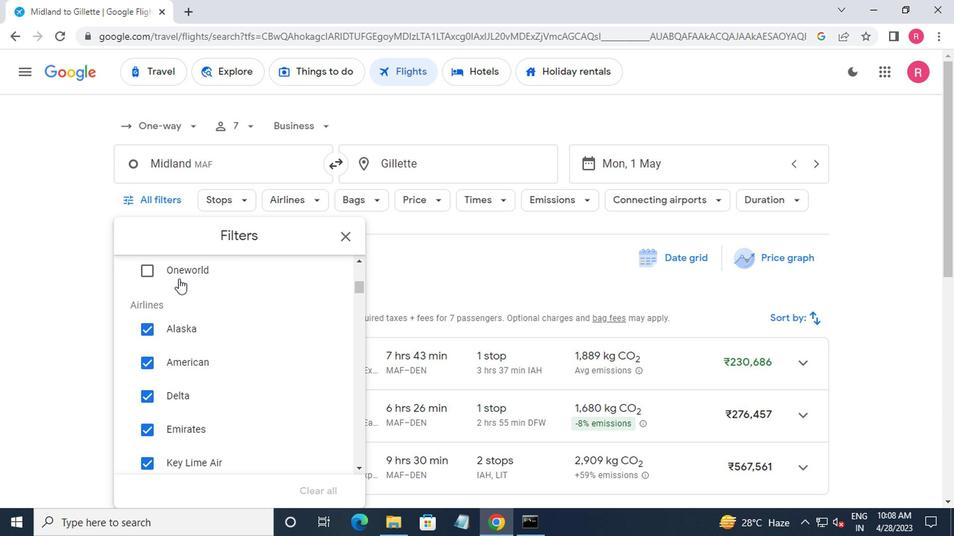 
Action: Mouse scrolled (174, 278) with delta (0, 0)
Screenshot: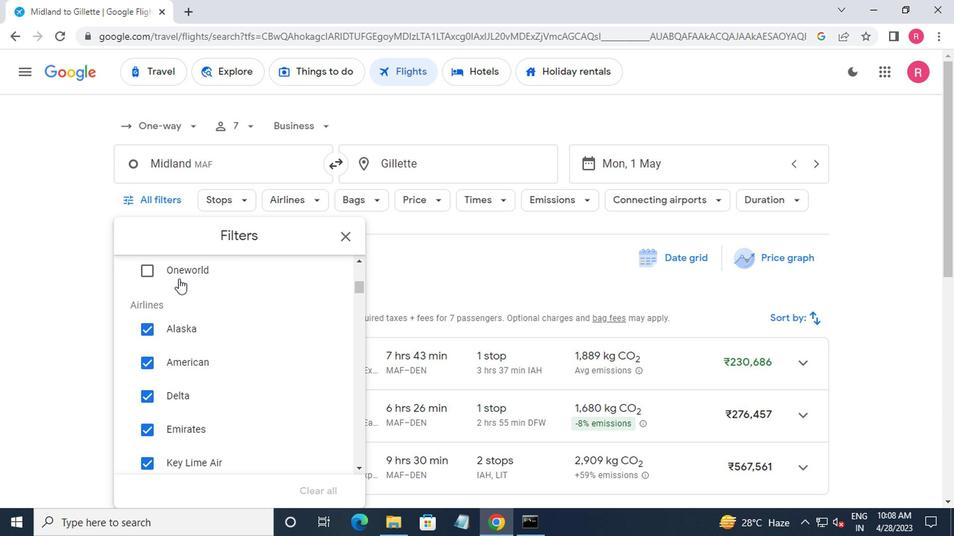 
Action: Mouse moved to (175, 280)
Screenshot: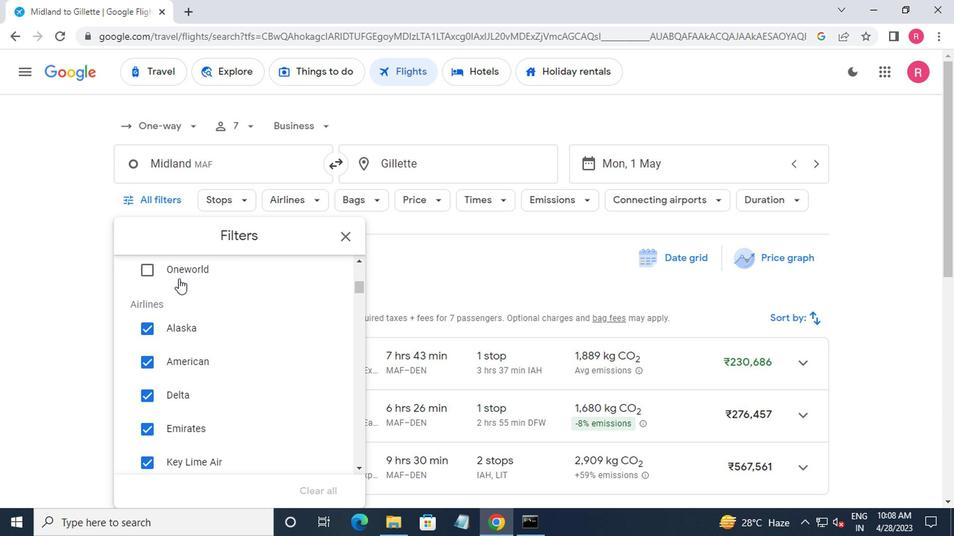 
Action: Mouse scrolled (175, 280) with delta (0, 0)
Screenshot: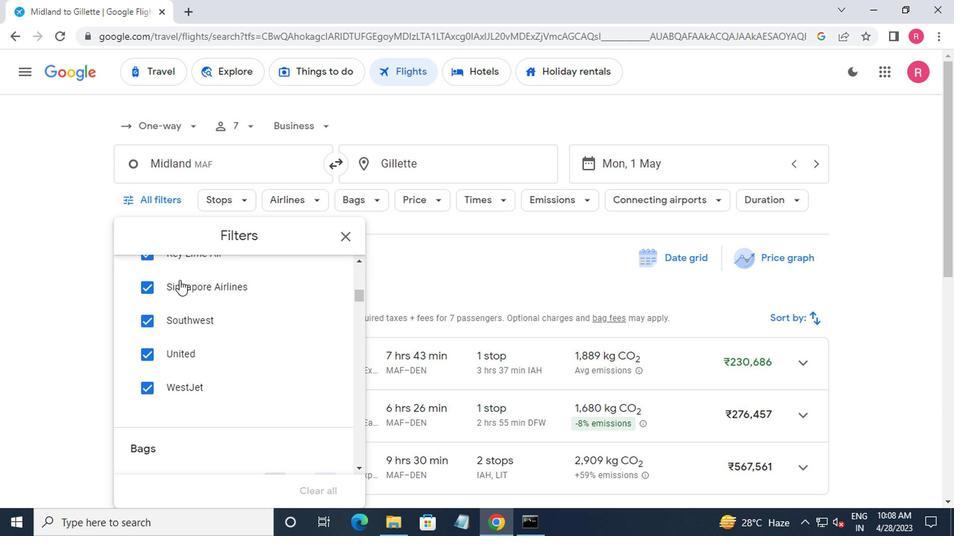 
Action: Mouse scrolled (175, 280) with delta (0, 0)
Screenshot: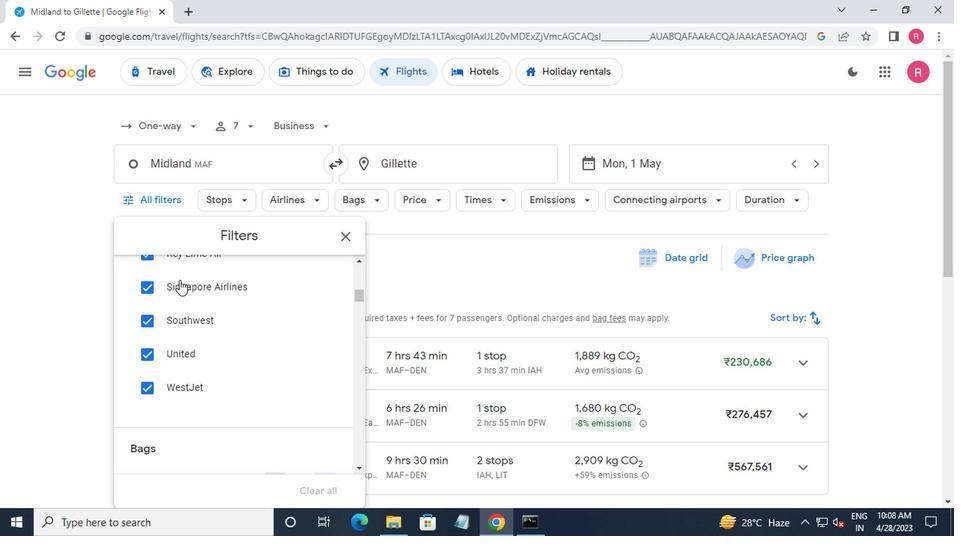 
Action: Mouse scrolled (175, 280) with delta (0, 0)
Screenshot: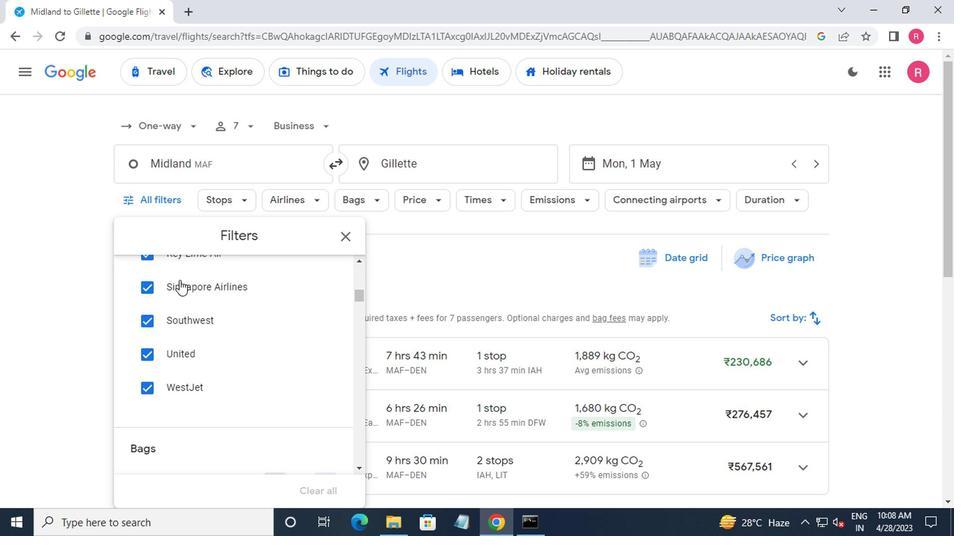 
Action: Mouse scrolled (175, 280) with delta (0, 0)
Screenshot: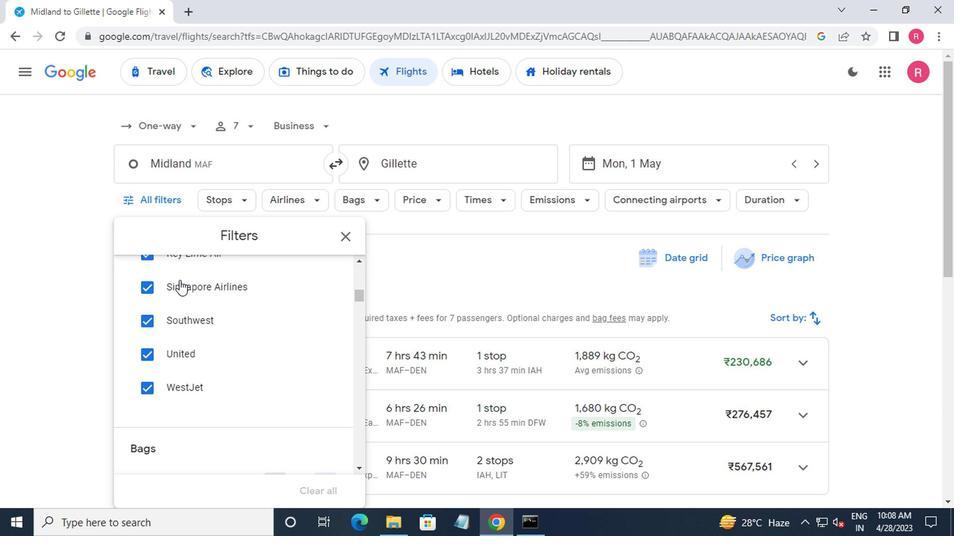 
Action: Mouse moved to (188, 288)
Screenshot: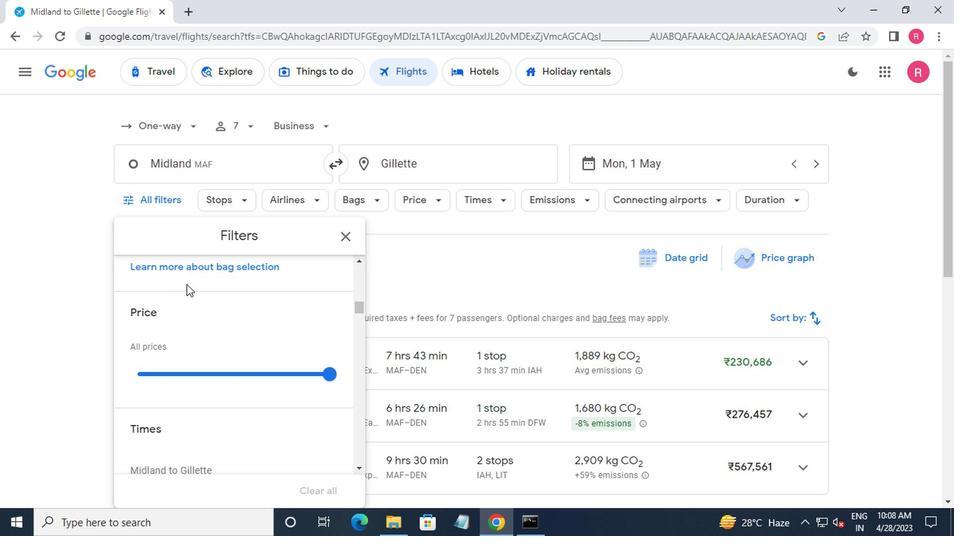 
Action: Mouse scrolled (188, 289) with delta (0, 0)
Screenshot: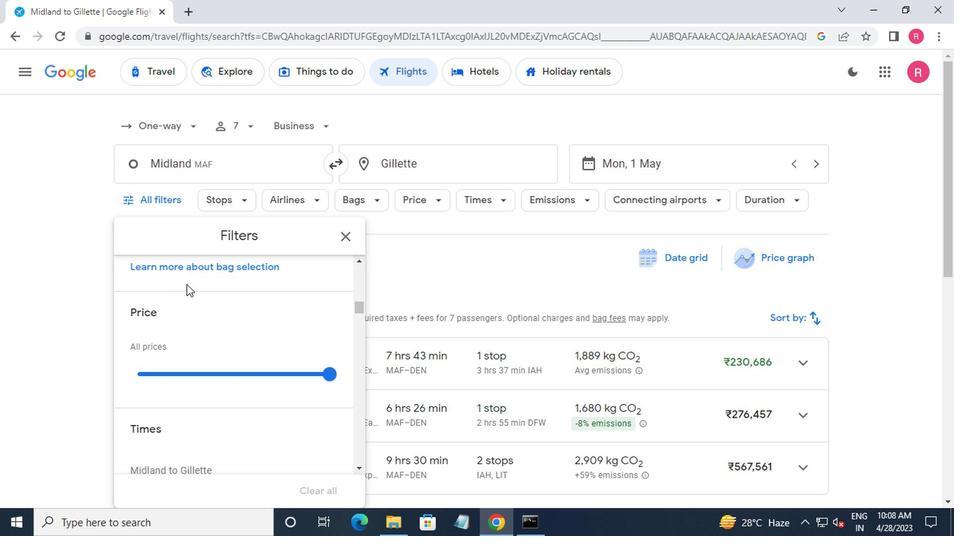 
Action: Mouse moved to (188, 288)
Screenshot: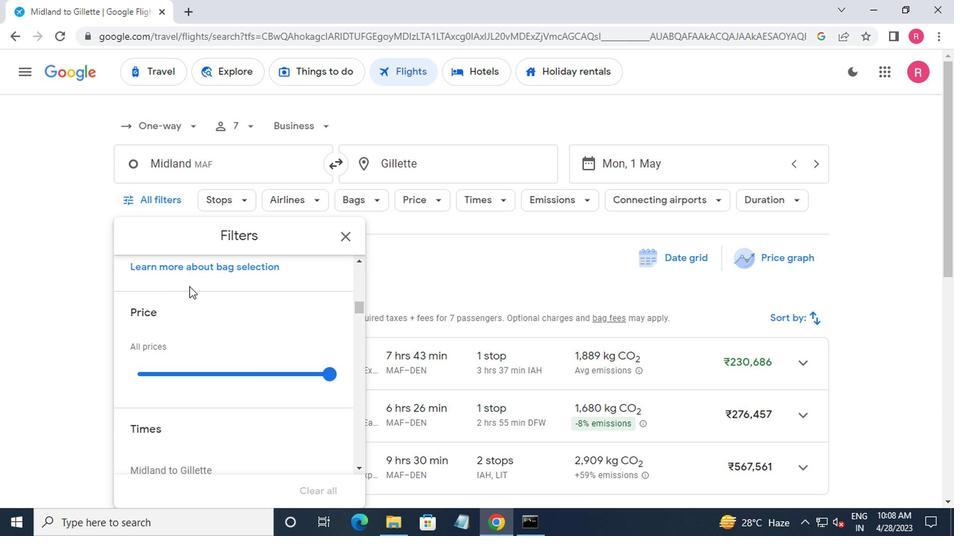 
Action: Mouse scrolled (188, 289) with delta (0, 0)
Screenshot: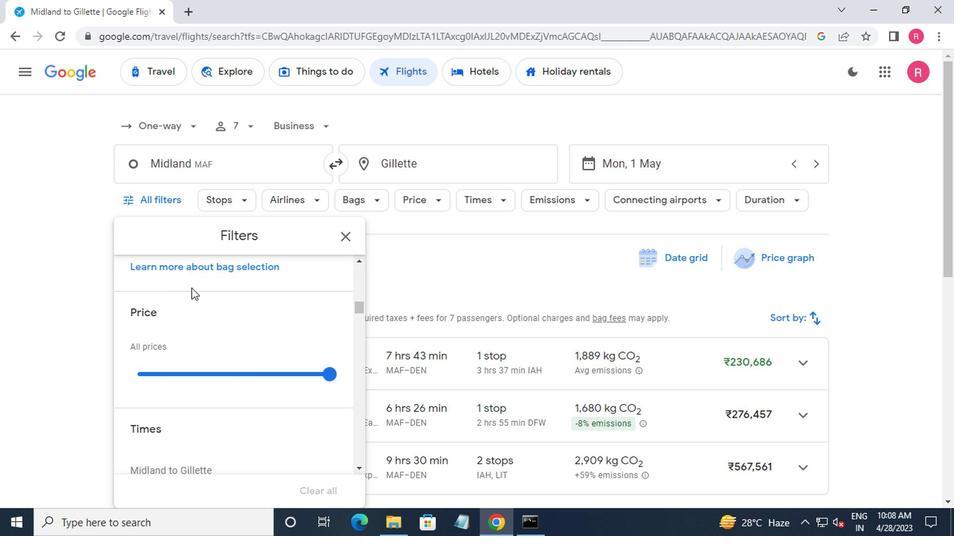 
Action: Mouse scrolled (188, 287) with delta (0, 0)
Screenshot: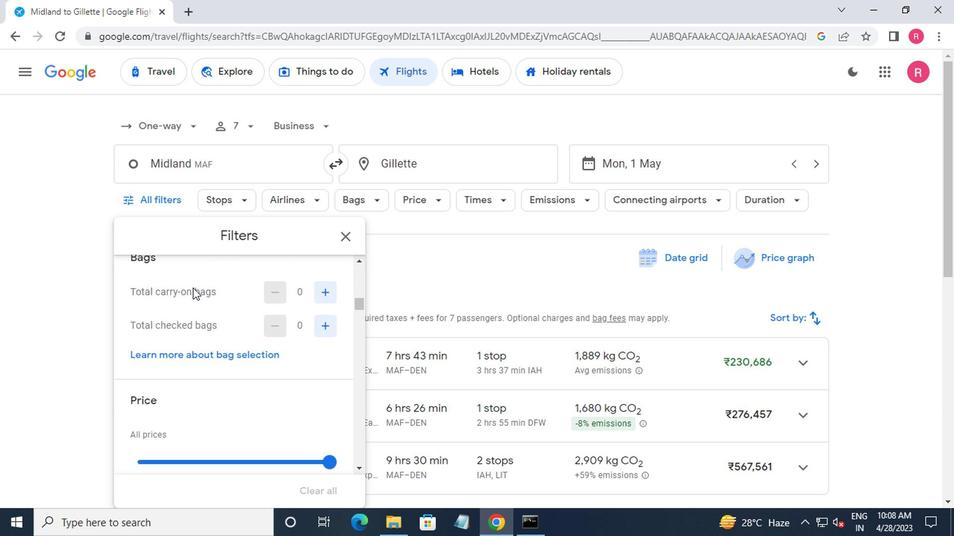 
Action: Mouse scrolled (188, 287) with delta (0, 0)
Screenshot: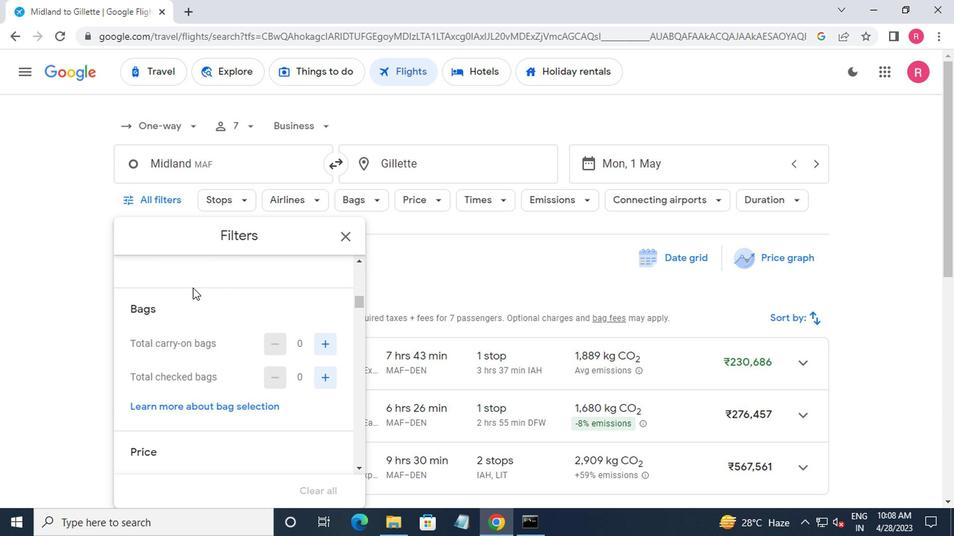 
Action: Mouse moved to (327, 376)
Screenshot: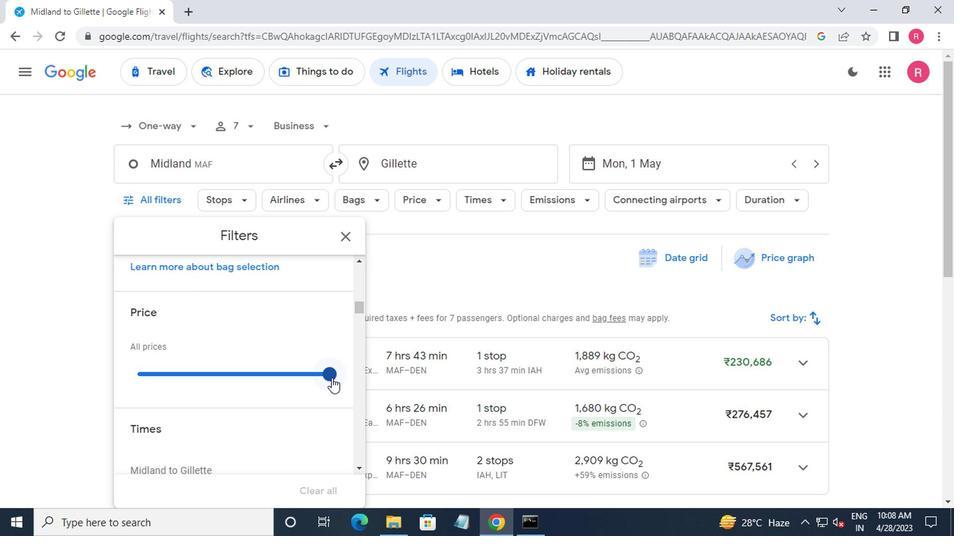 
Action: Mouse pressed left at (327, 376)
Screenshot: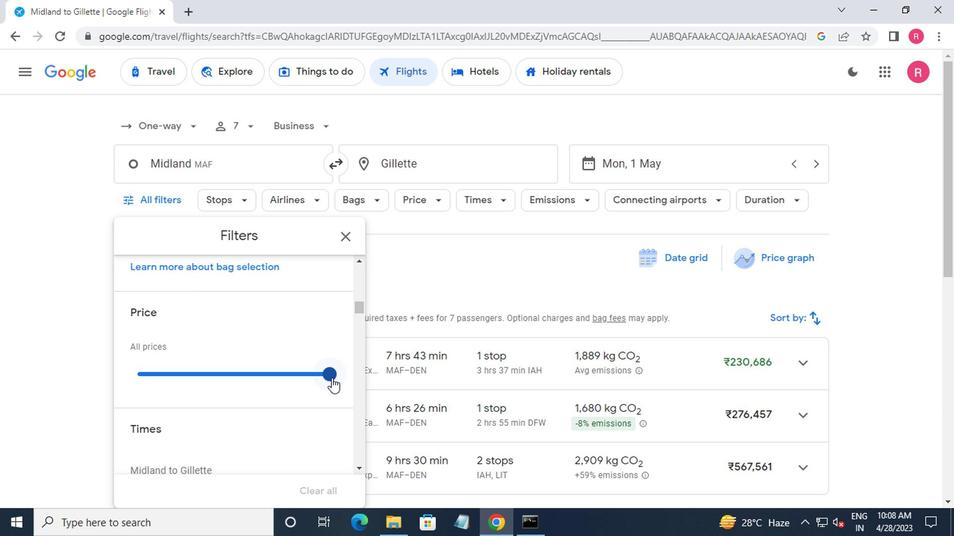 
Action: Mouse moved to (130, 379)
Screenshot: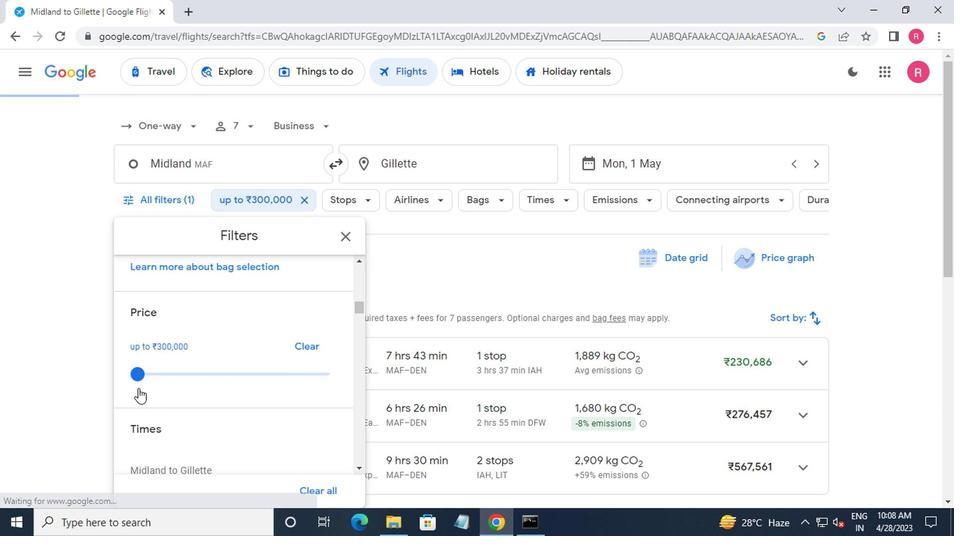 
Action: Mouse pressed left at (130, 379)
Screenshot: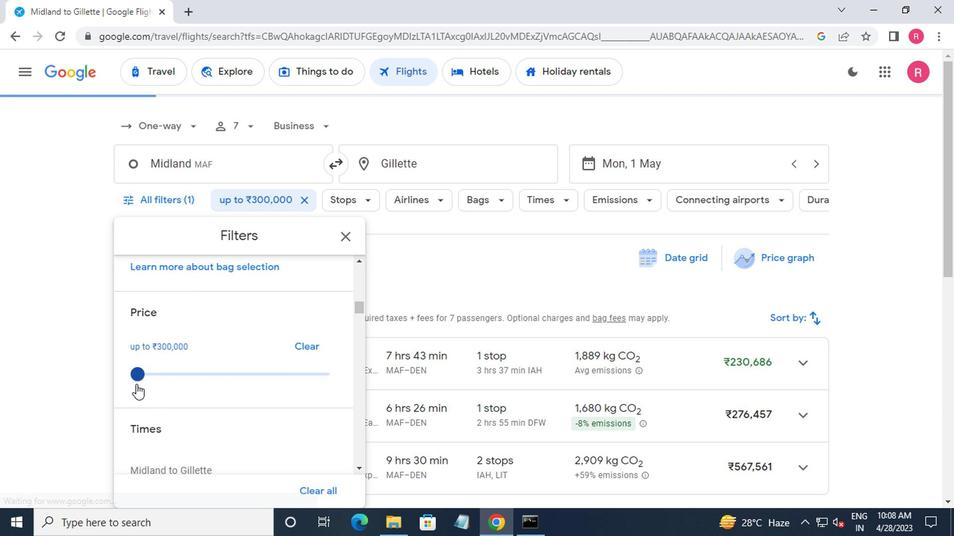 
Action: Mouse moved to (145, 381)
Screenshot: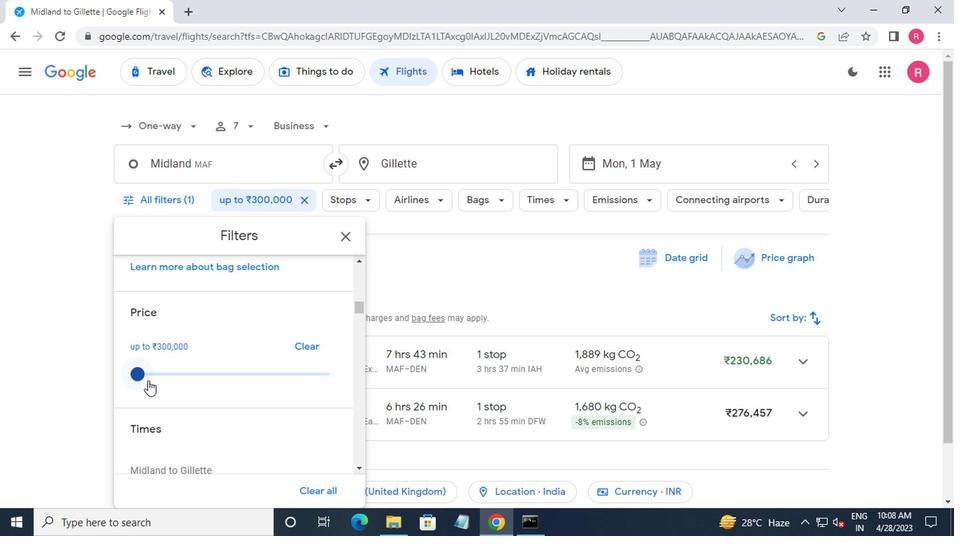
Action: Mouse scrolled (145, 381) with delta (0, 0)
Screenshot: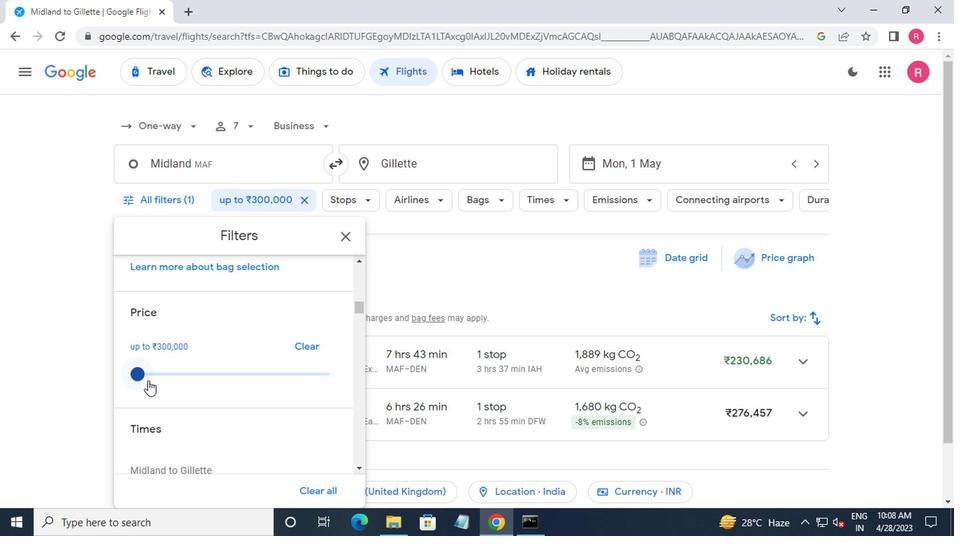 
Action: Mouse moved to (146, 383)
Screenshot: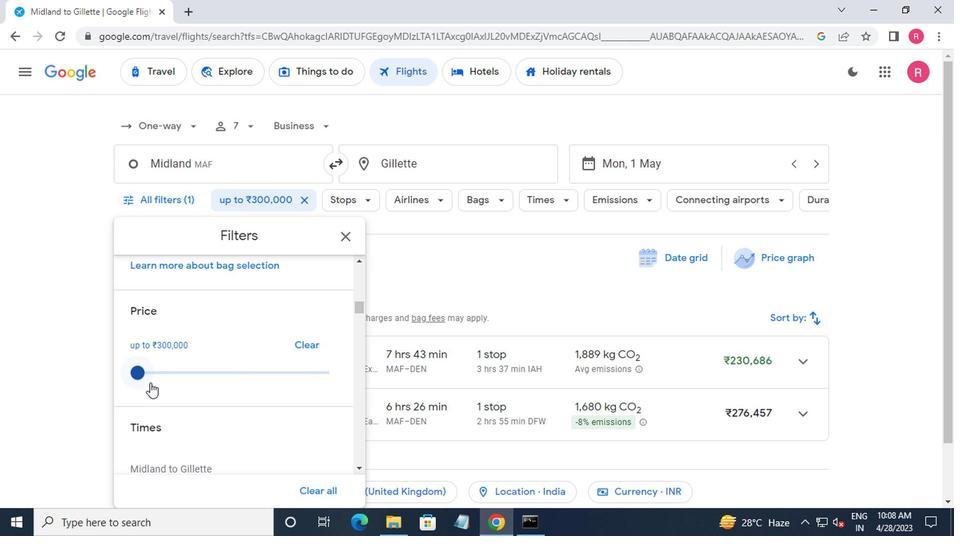
Action: Mouse scrolled (146, 383) with delta (0, 0)
Screenshot: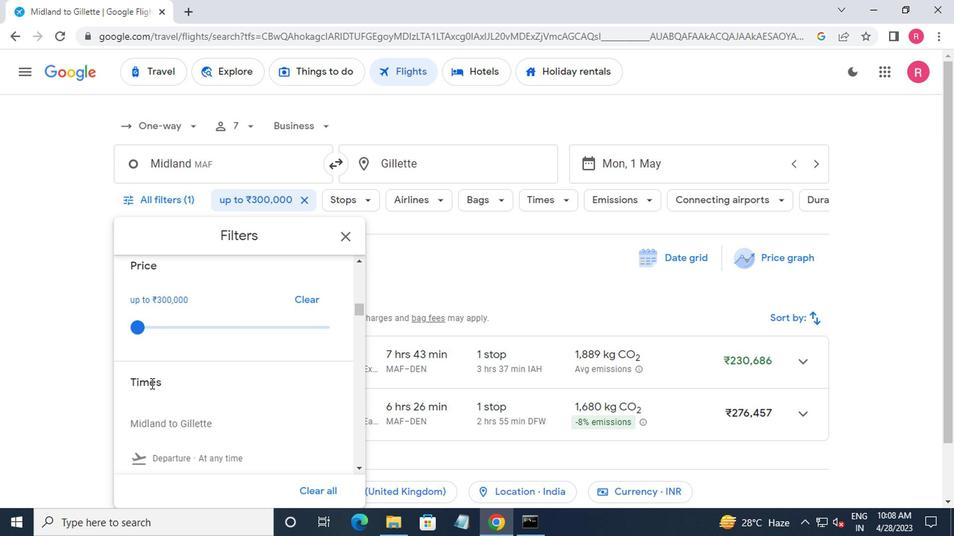 
Action: Mouse moved to (154, 388)
Screenshot: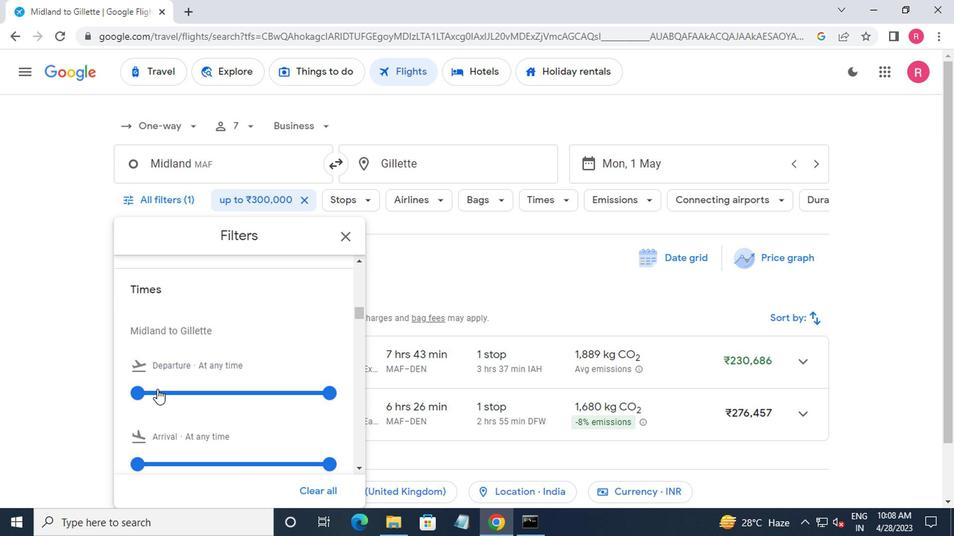 
Action: Mouse scrolled (154, 389) with delta (0, 0)
Screenshot: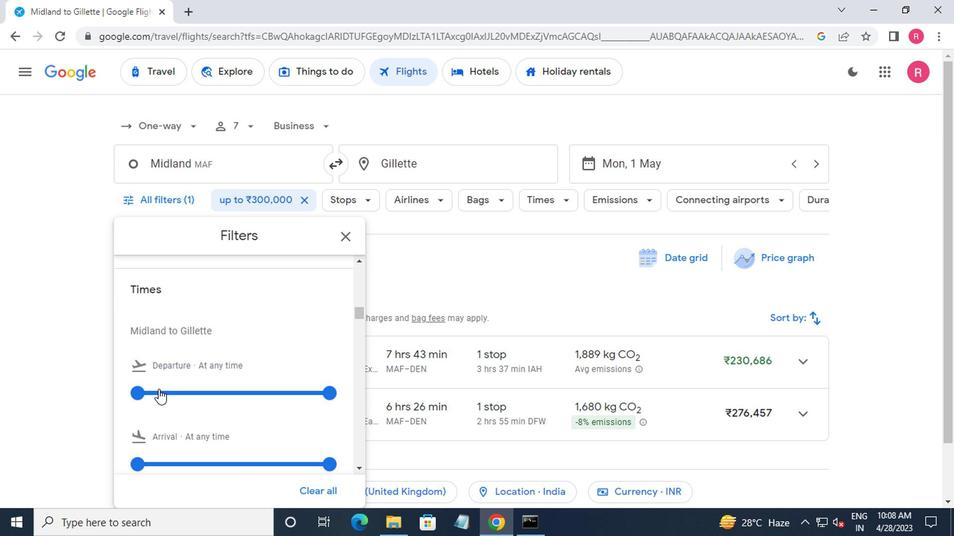 
Action: Mouse moved to (154, 388)
Screenshot: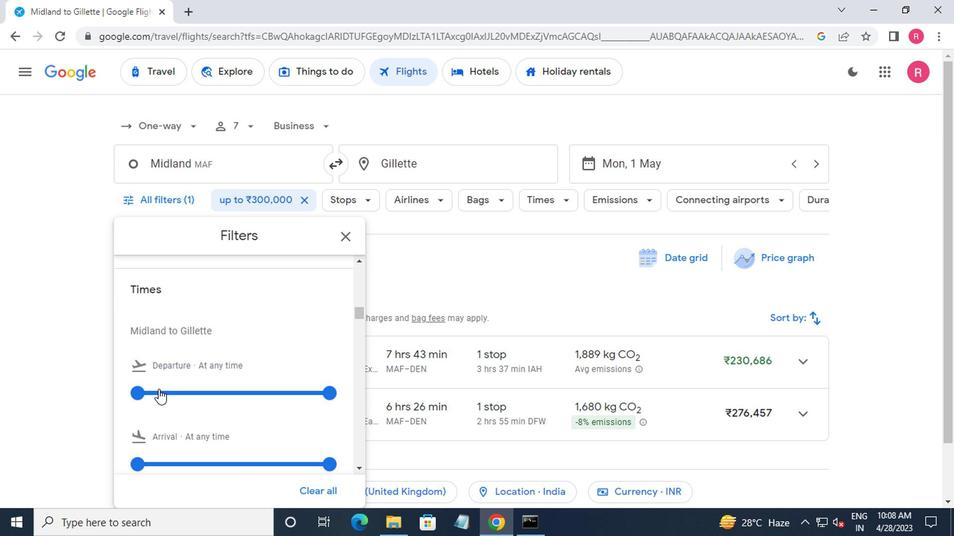 
Action: Mouse scrolled (154, 387) with delta (0, 0)
Screenshot: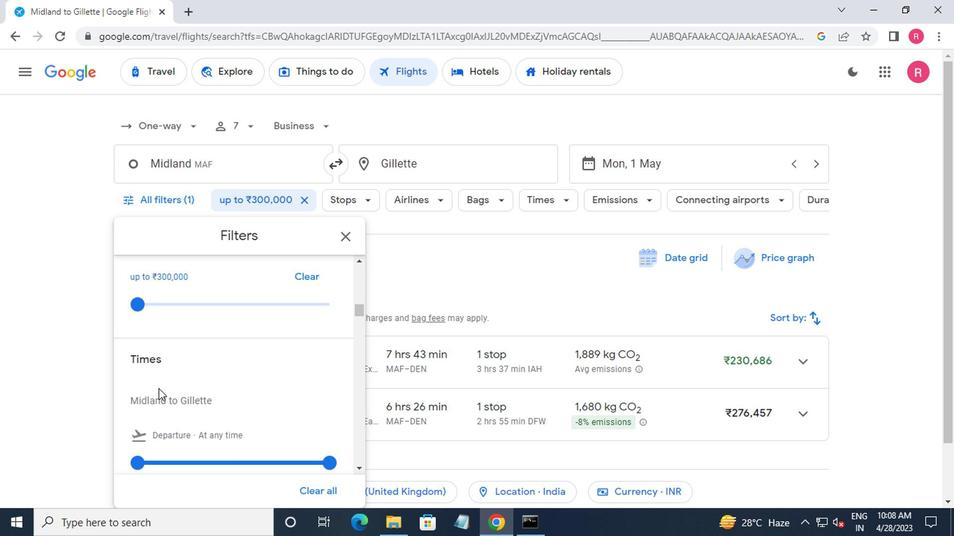 
Action: Mouse scrolled (154, 387) with delta (0, 0)
Screenshot: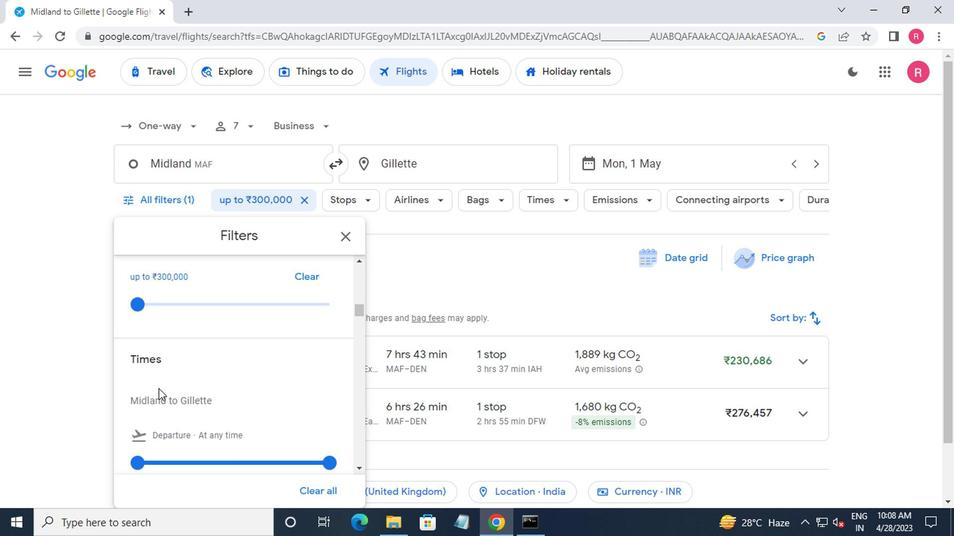 
Action: Mouse moved to (134, 328)
Screenshot: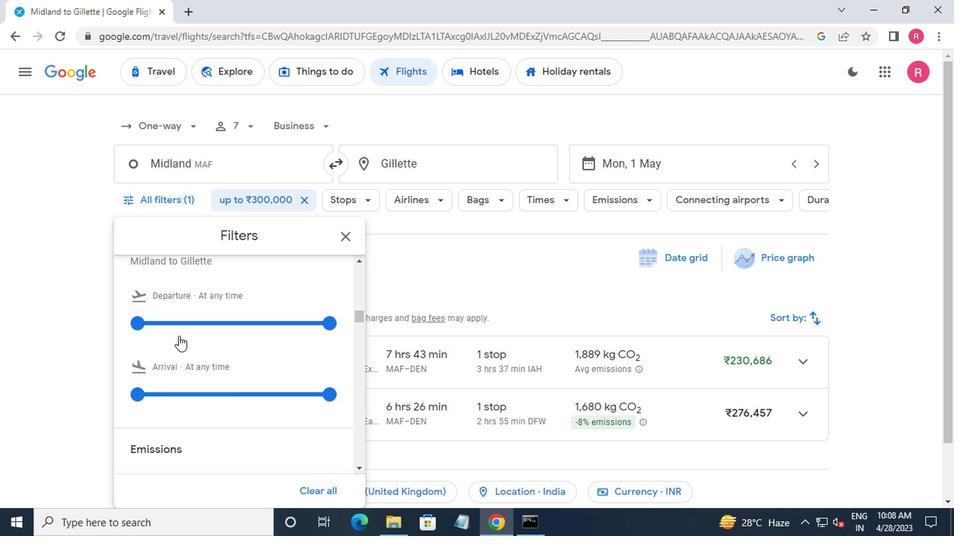 
Action: Mouse pressed left at (134, 328)
Screenshot: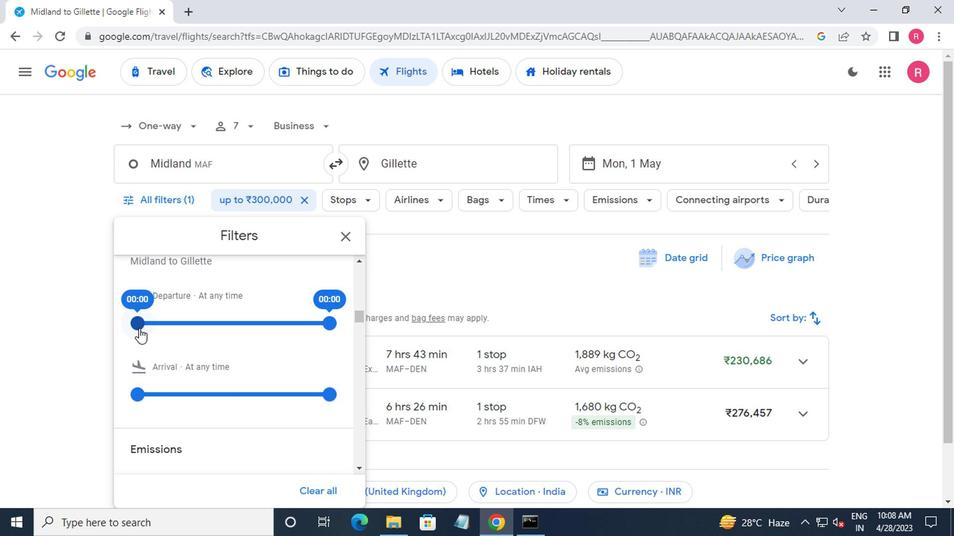 
Action: Mouse moved to (332, 319)
Screenshot: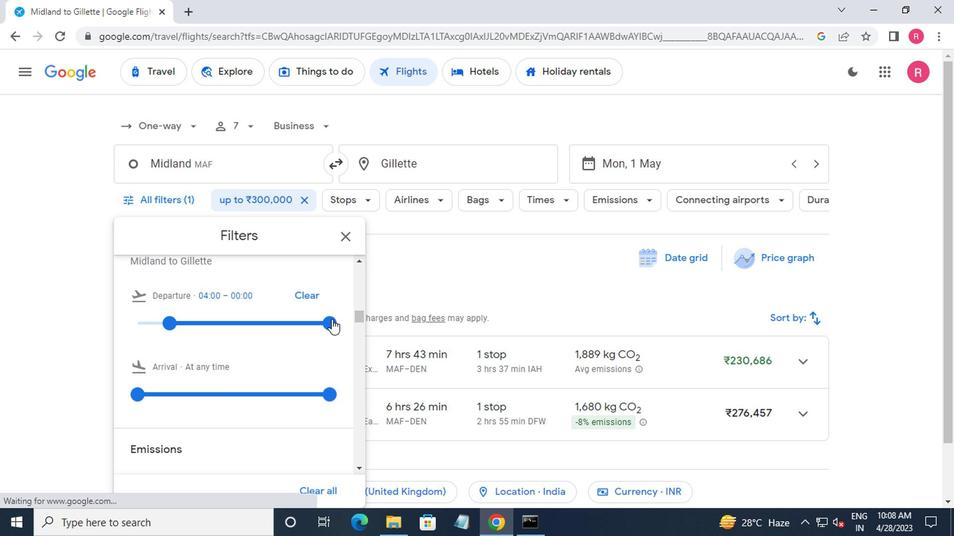 
Action: Mouse pressed left at (332, 319)
Screenshot: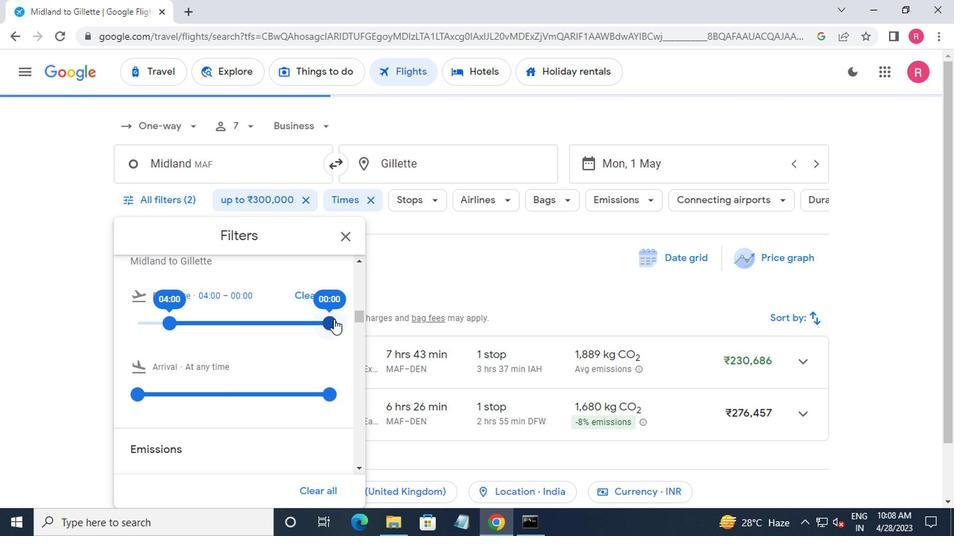
Action: Mouse moved to (175, 321)
Screenshot: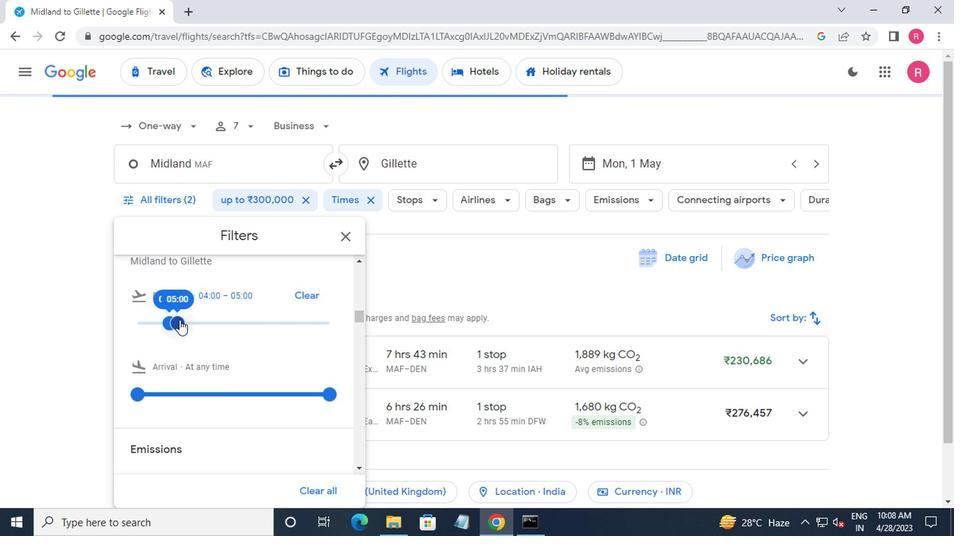 
Action: Mouse scrolled (175, 320) with delta (0, 0)
Screenshot: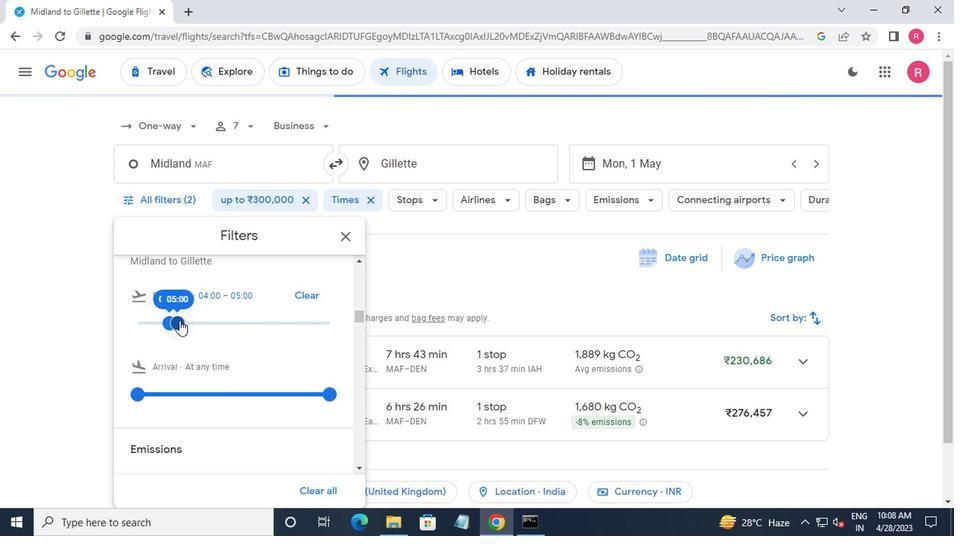 
Action: Mouse scrolled (175, 320) with delta (0, 0)
Screenshot: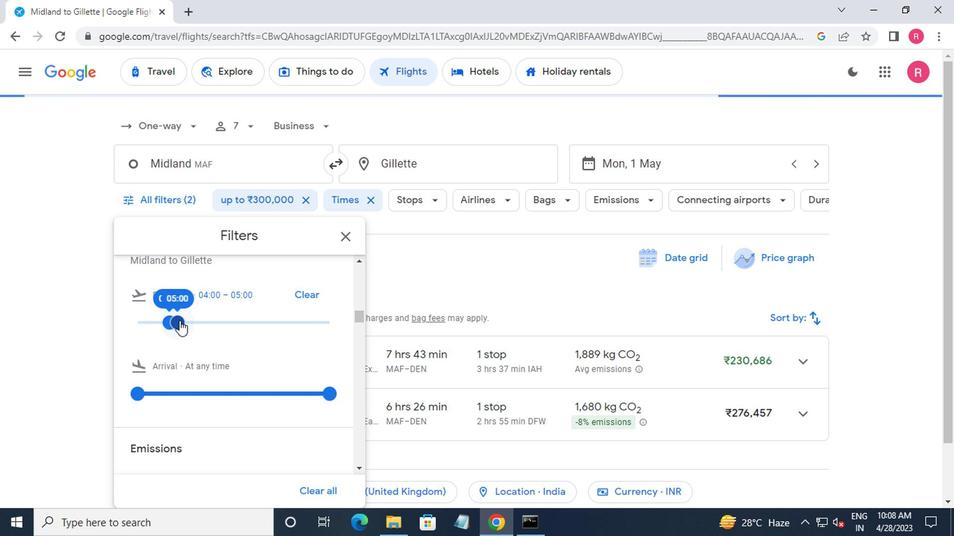 
Action: Mouse moved to (621, 386)
Screenshot: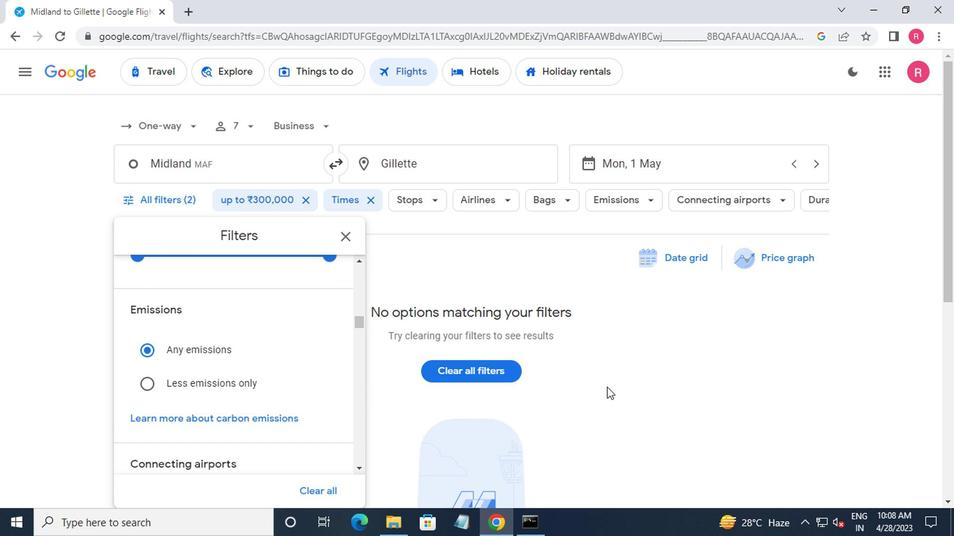 
Action: Mouse pressed left at (621, 386)
Screenshot: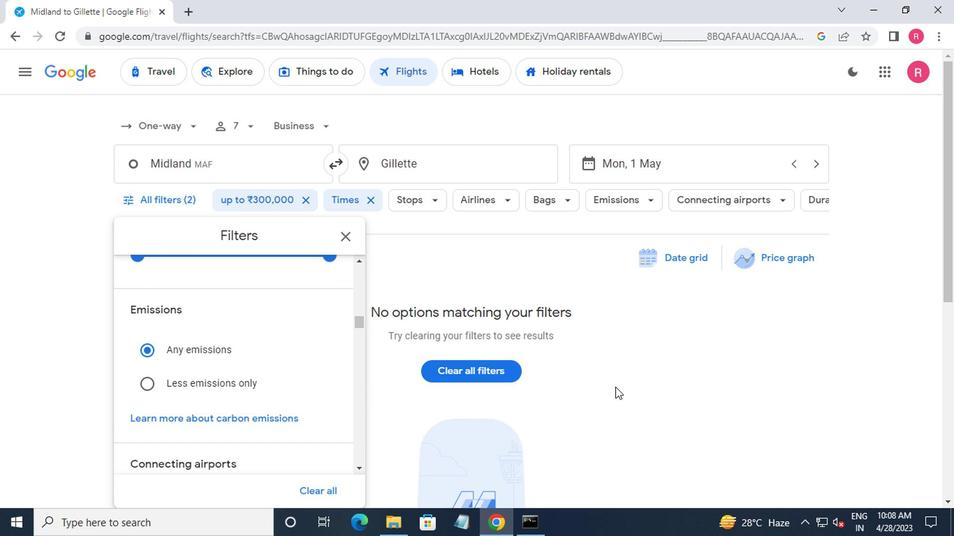 
Action: Mouse moved to (620, 390)
Screenshot: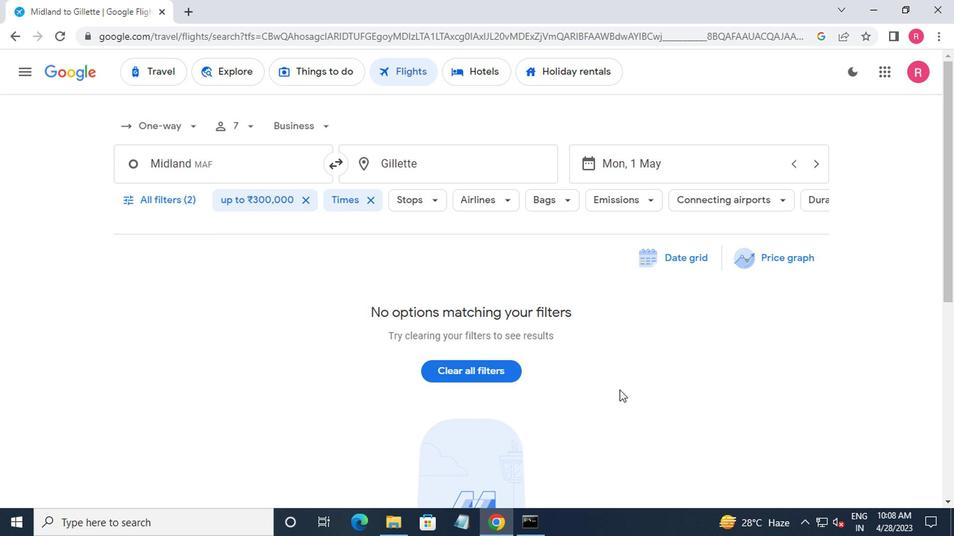 
